 Task: Find connections with filter location Bad Bentheim with filter topic #lawyerswith filter profile language English with filter current company Croma with filter school Bharath University with filter industry Claims Adjusting, Actuarial Services with filter service category Pricing Strategy with filter keywords title Restaurant Chain Executive
Action: Mouse moved to (548, 69)
Screenshot: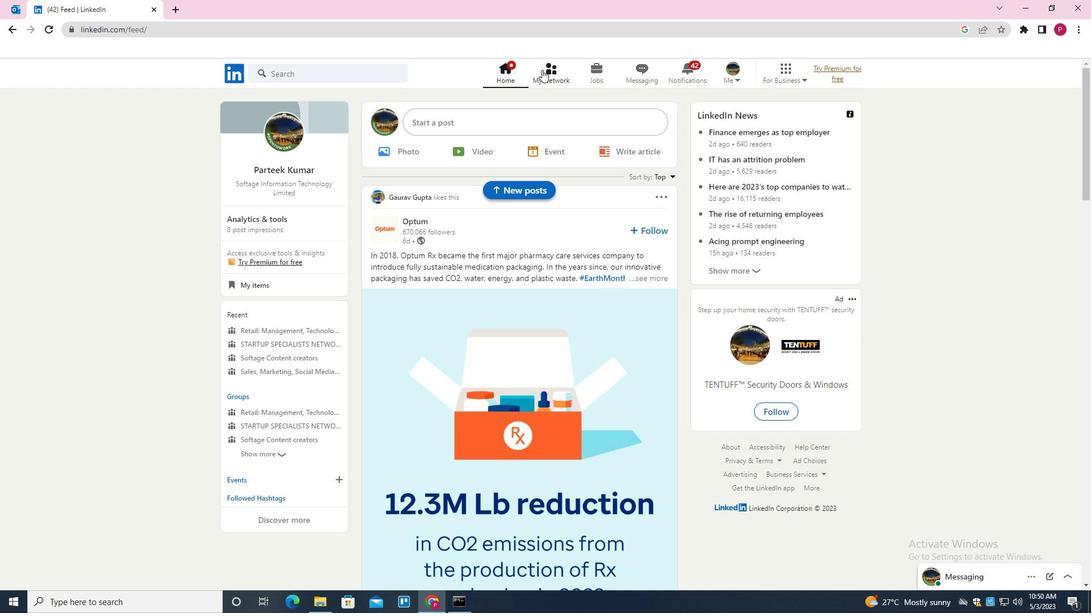 
Action: Mouse pressed left at (548, 69)
Screenshot: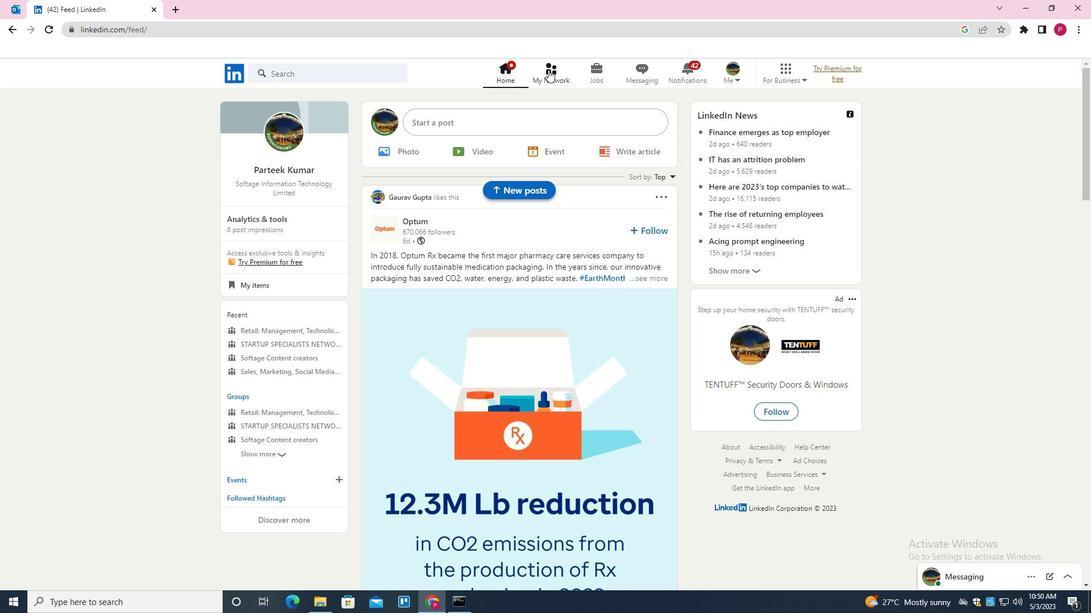 
Action: Mouse moved to (359, 138)
Screenshot: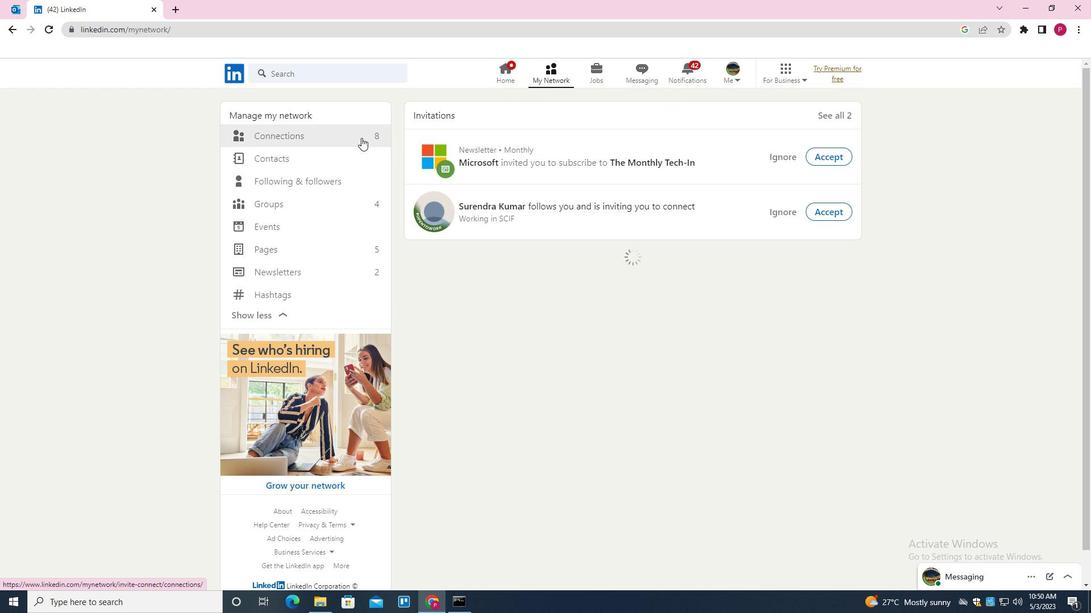 
Action: Mouse pressed left at (359, 138)
Screenshot: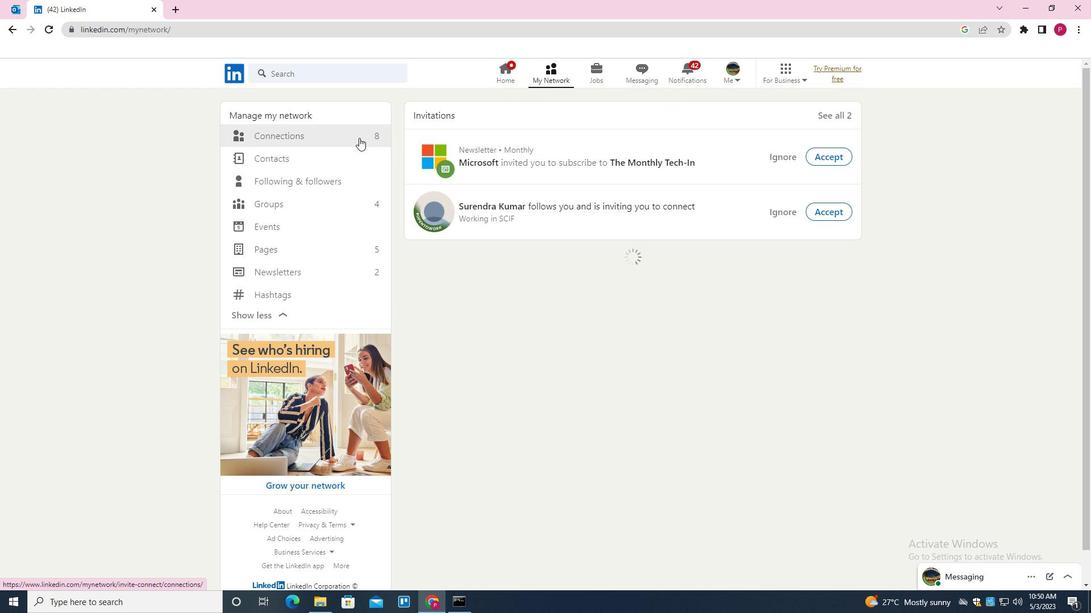 
Action: Mouse moved to (639, 135)
Screenshot: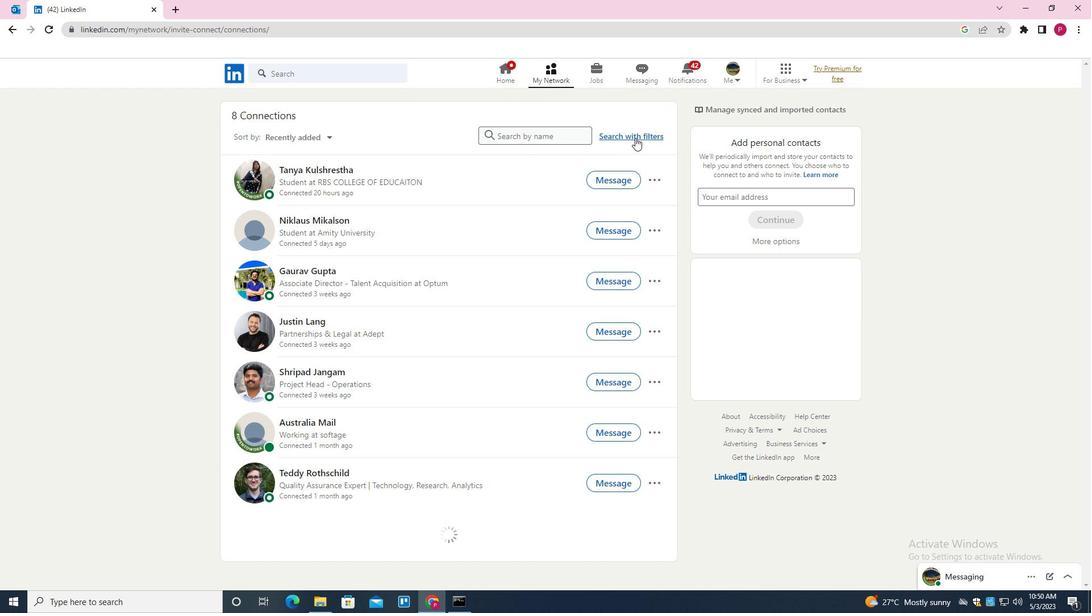 
Action: Mouse pressed left at (639, 135)
Screenshot: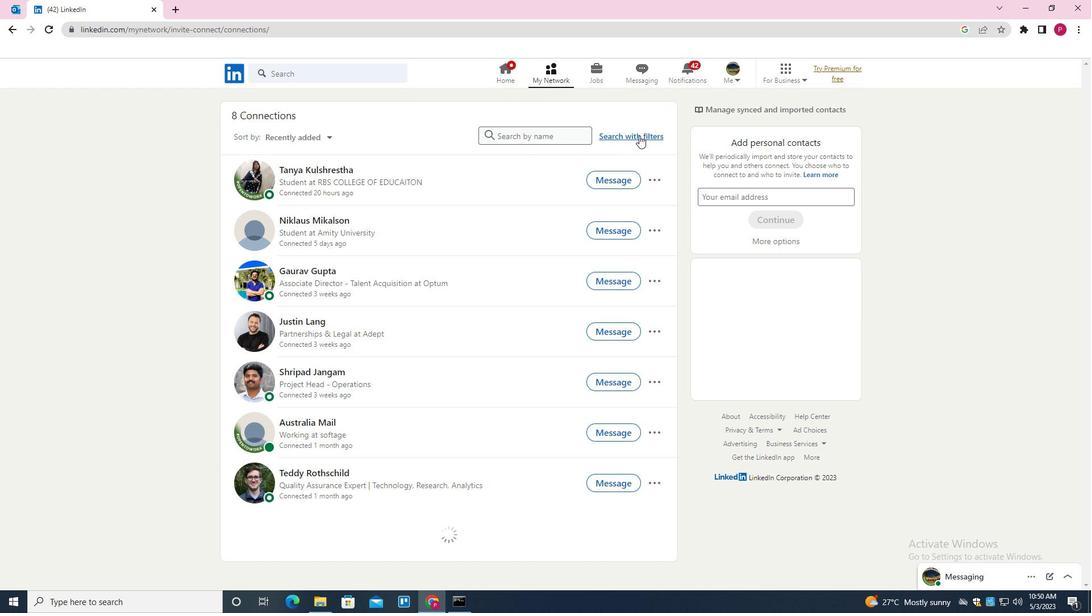 
Action: Mouse moved to (586, 104)
Screenshot: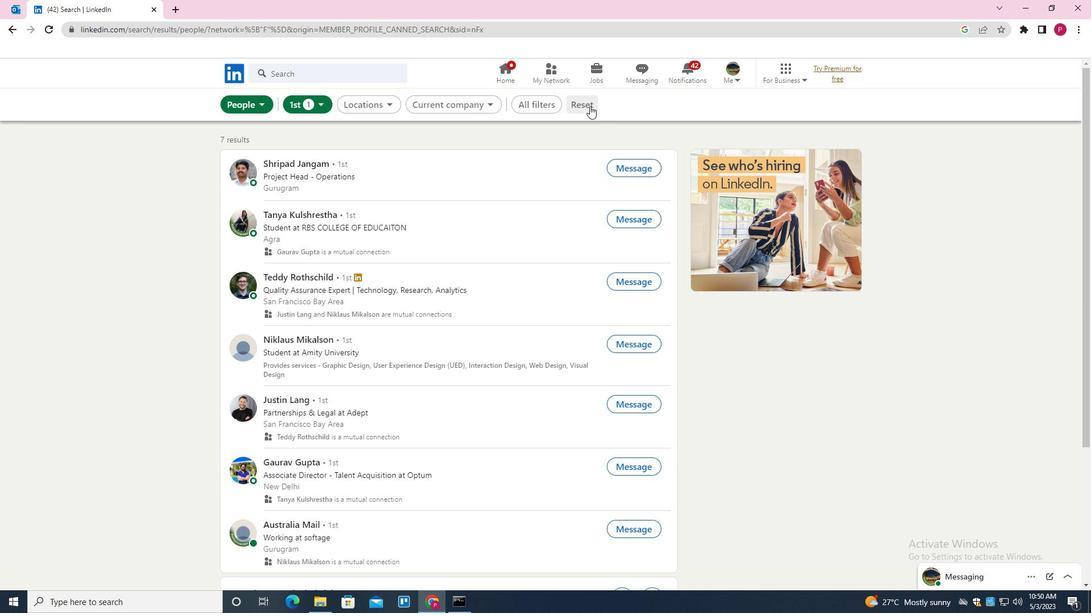 
Action: Mouse pressed left at (586, 104)
Screenshot: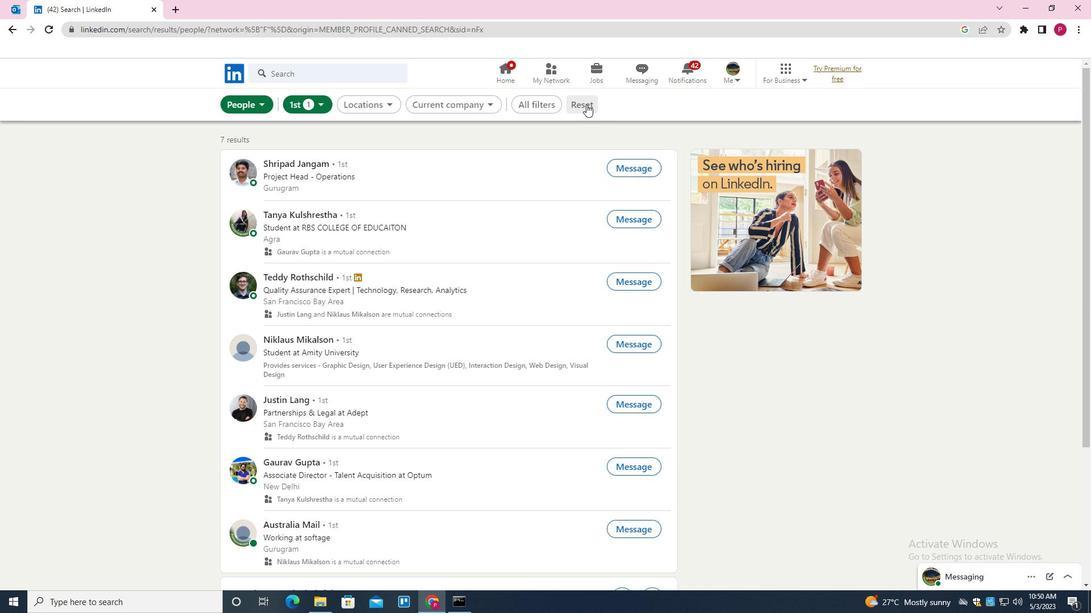 
Action: Mouse moved to (579, 106)
Screenshot: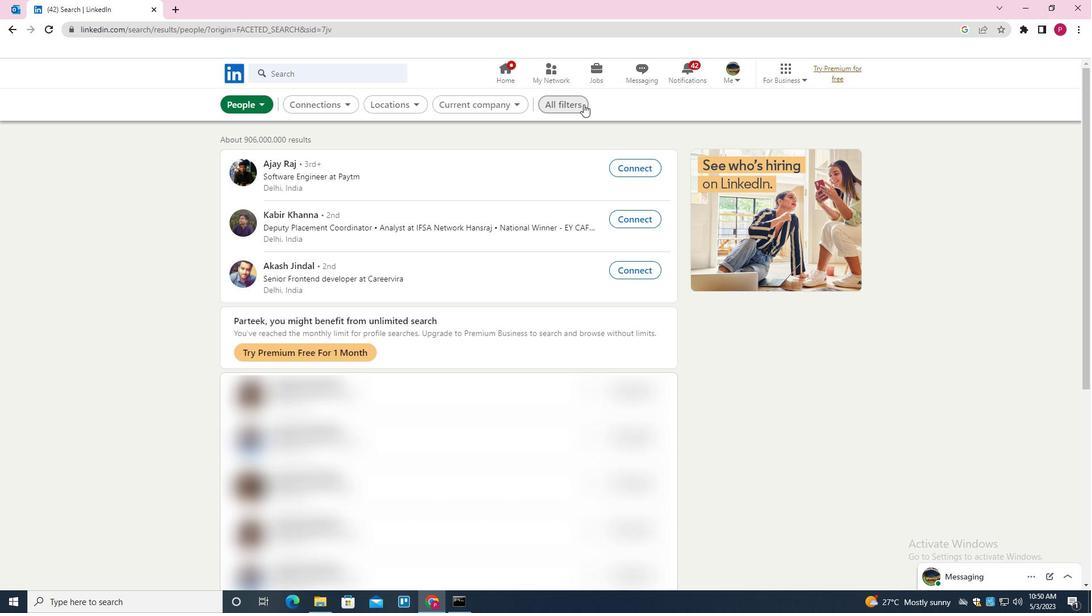 
Action: Mouse pressed left at (579, 106)
Screenshot: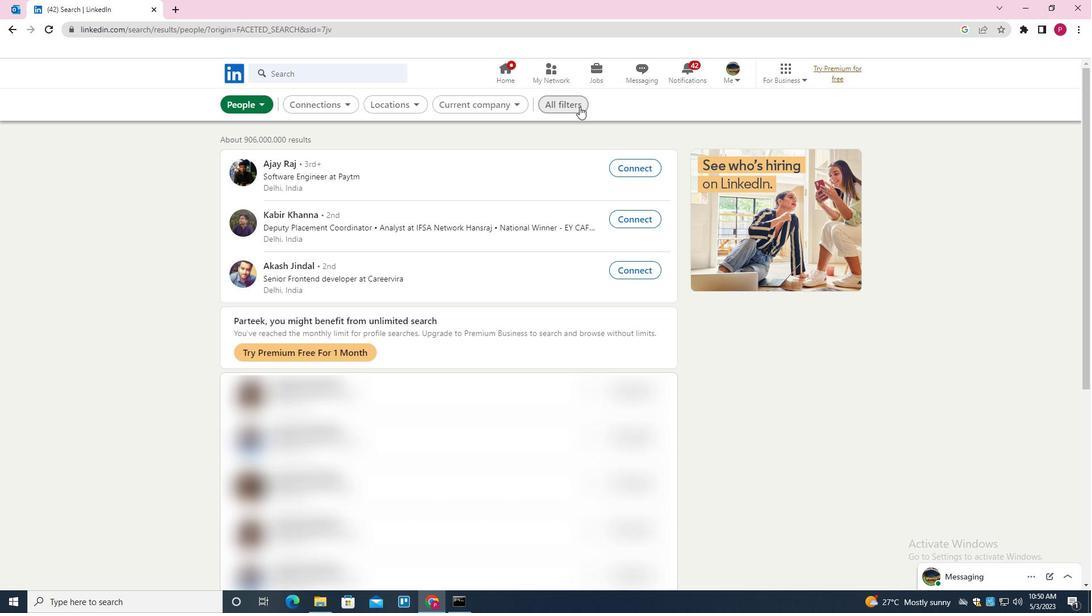 
Action: Mouse moved to (925, 272)
Screenshot: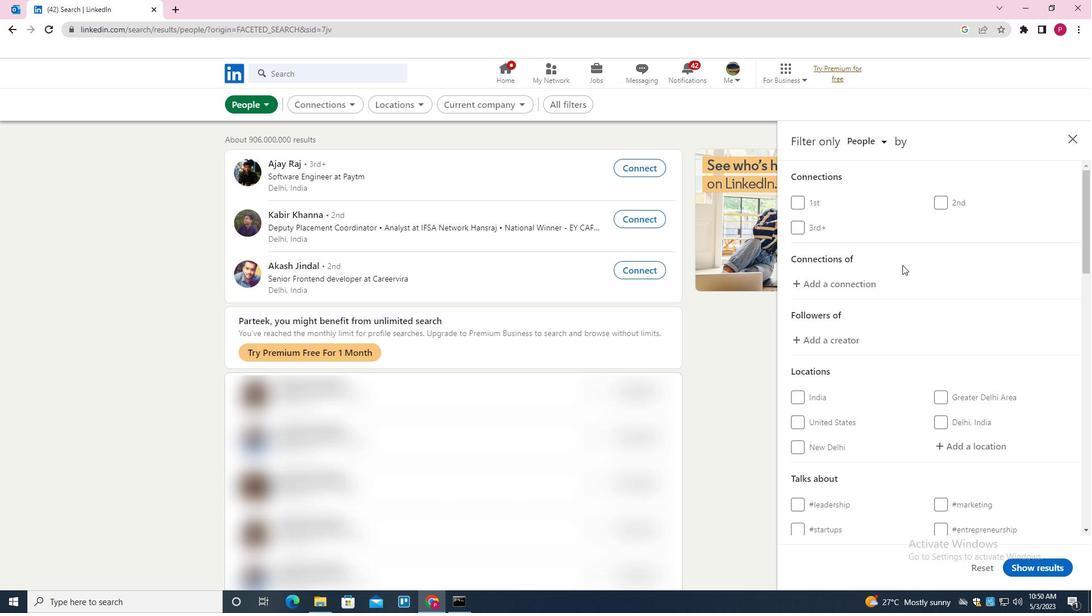
Action: Mouse scrolled (925, 272) with delta (0, 0)
Screenshot: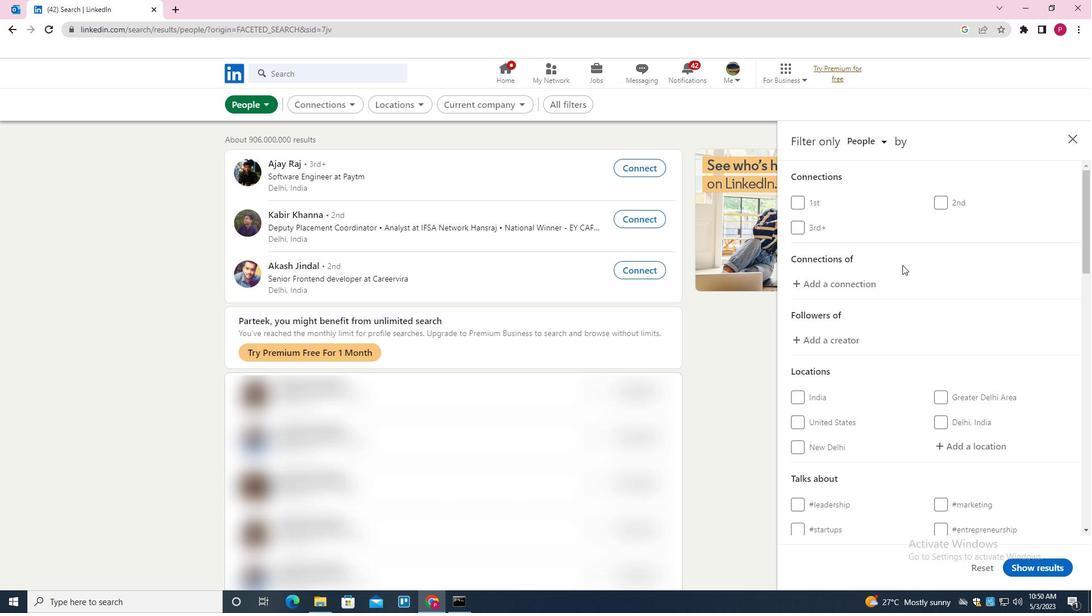 
Action: Mouse moved to (929, 276)
Screenshot: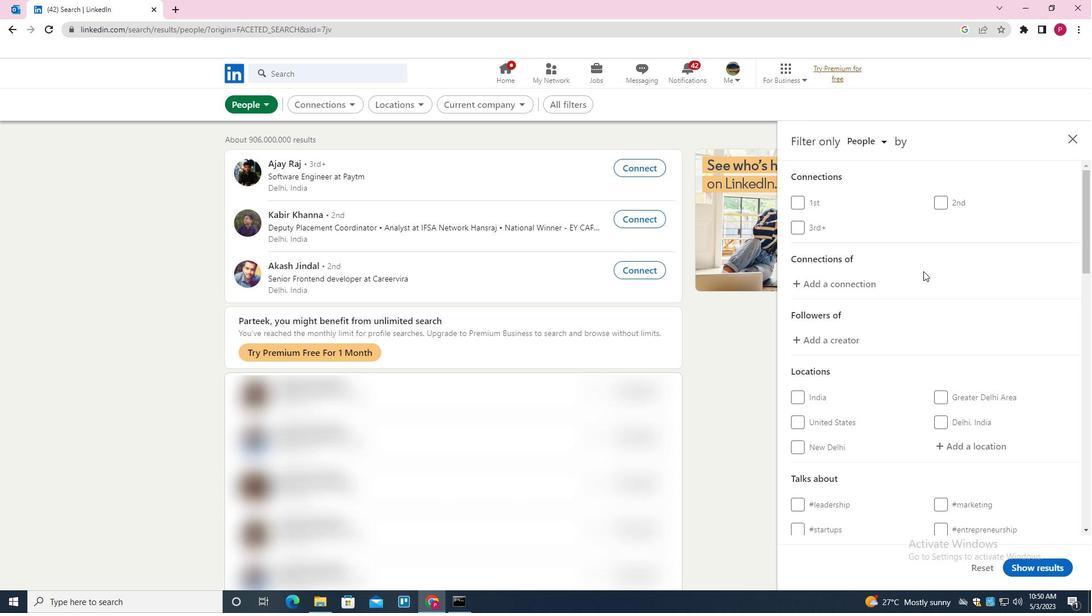 
Action: Mouse scrolled (929, 275) with delta (0, 0)
Screenshot: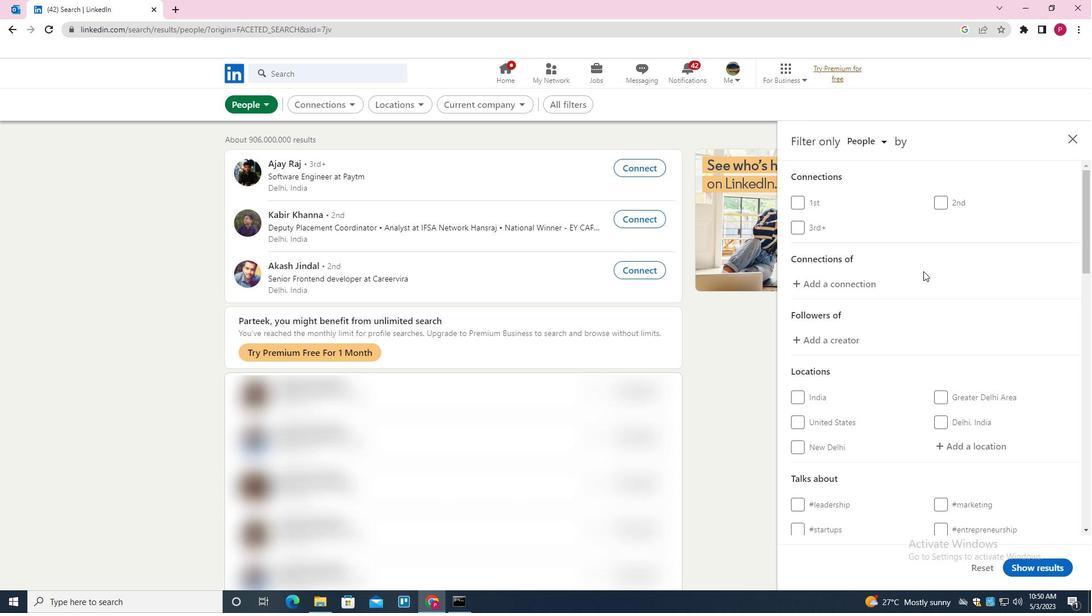 
Action: Mouse moved to (986, 332)
Screenshot: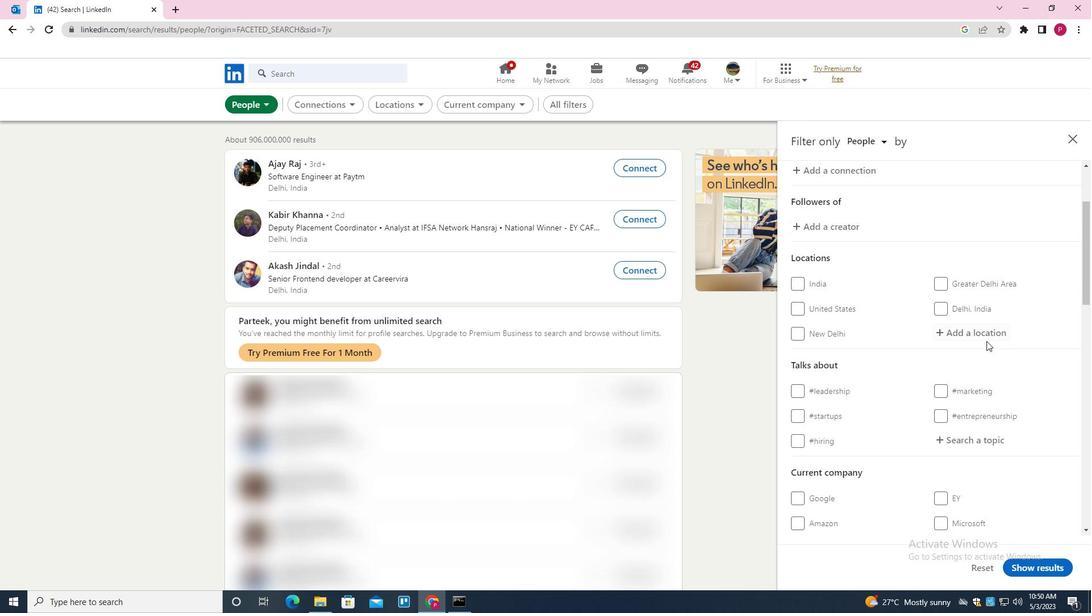 
Action: Mouse pressed left at (986, 332)
Screenshot: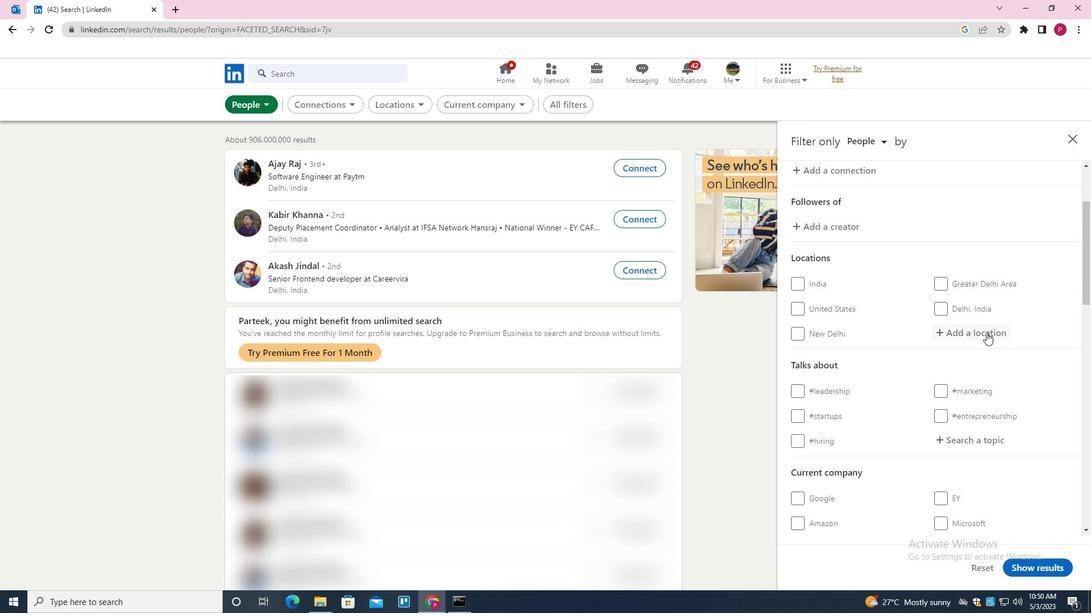 
Action: Key pressed <Key.shift>BAD<Key.space><Key.shift><Key.shift><Key.shift>BEN<Key.shift><Key.shift><Key.shift><Key.shift><Key.shift>T<Key.backspace>THEIM<Key.down><Key.enter>
Screenshot: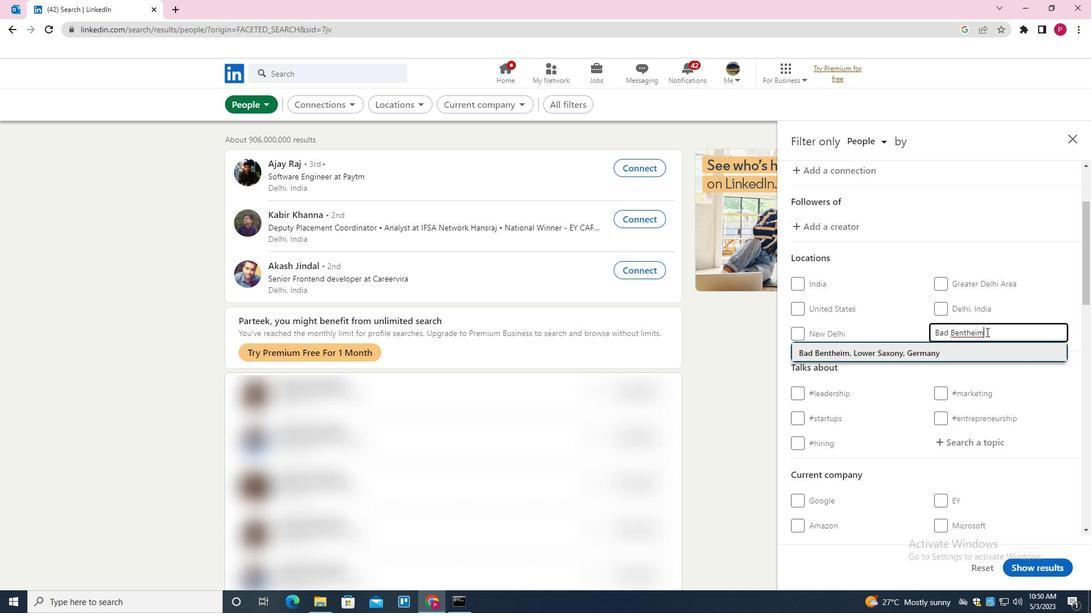 
Action: Mouse scrolled (986, 331) with delta (0, 0)
Screenshot: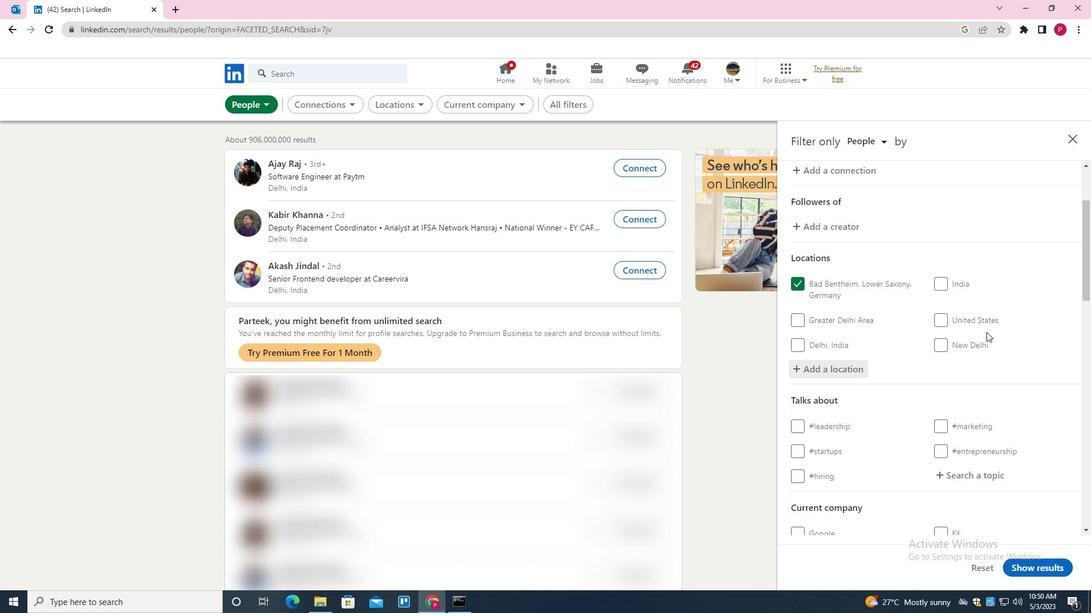 
Action: Mouse moved to (982, 343)
Screenshot: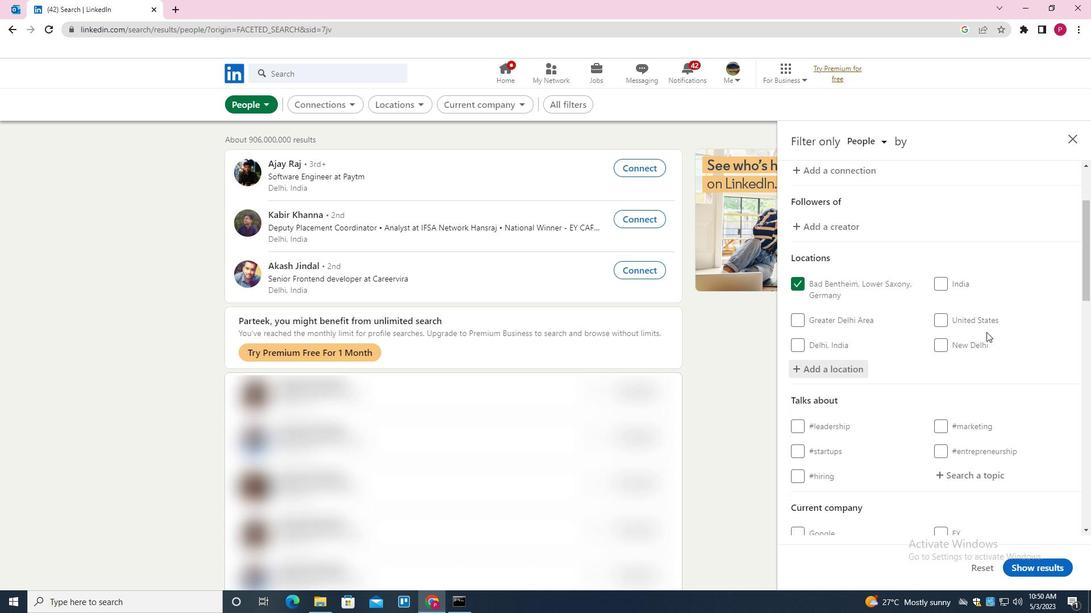 
Action: Mouse scrolled (982, 342) with delta (0, 0)
Screenshot: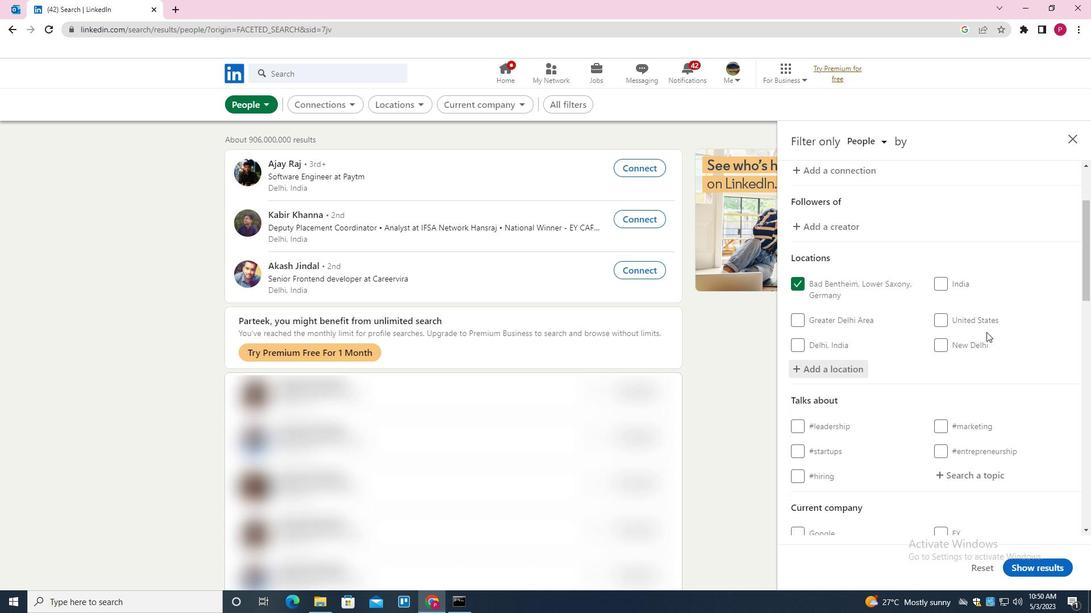 
Action: Mouse moved to (981, 345)
Screenshot: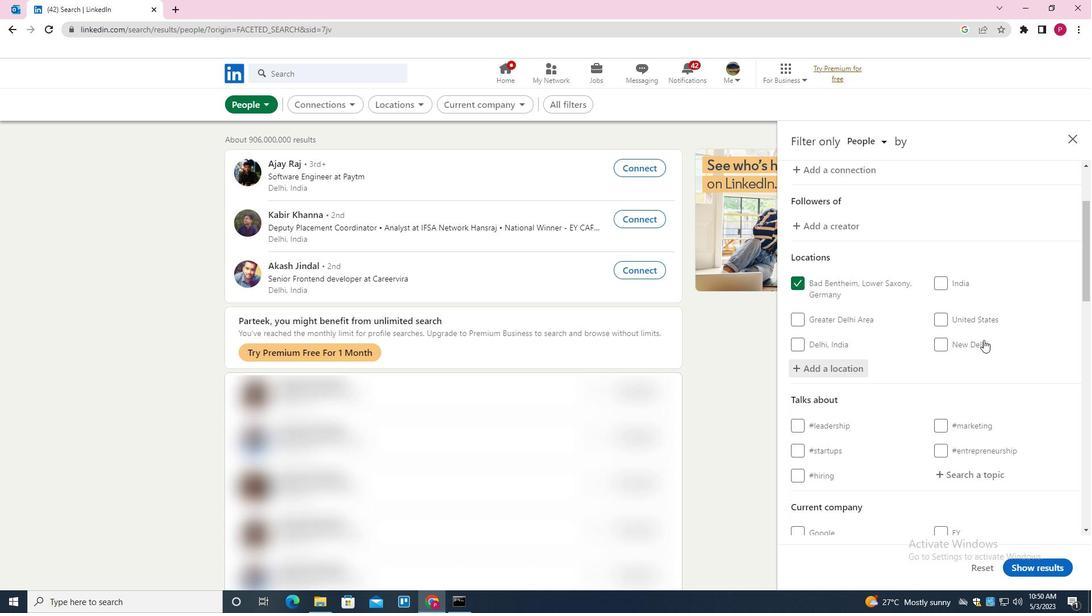 
Action: Mouse scrolled (981, 344) with delta (0, 0)
Screenshot: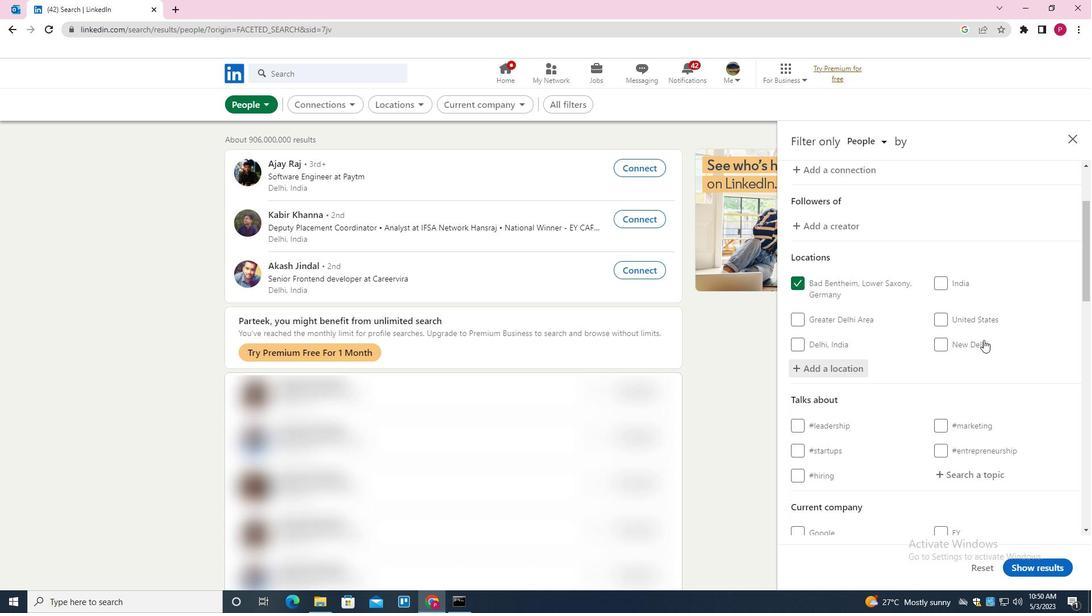 
Action: Mouse moved to (952, 308)
Screenshot: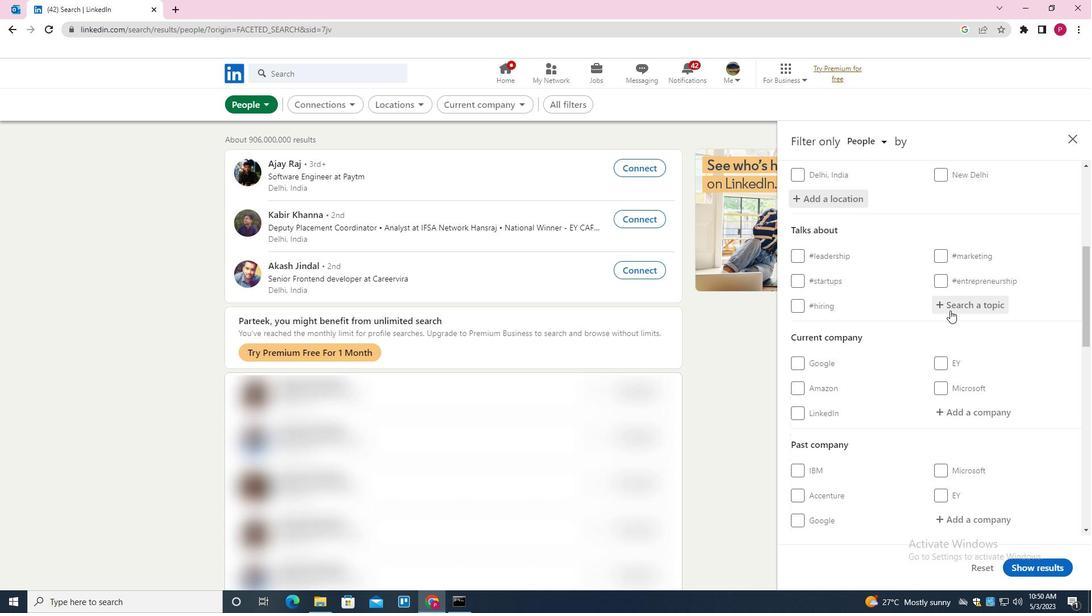 
Action: Mouse pressed left at (952, 308)
Screenshot: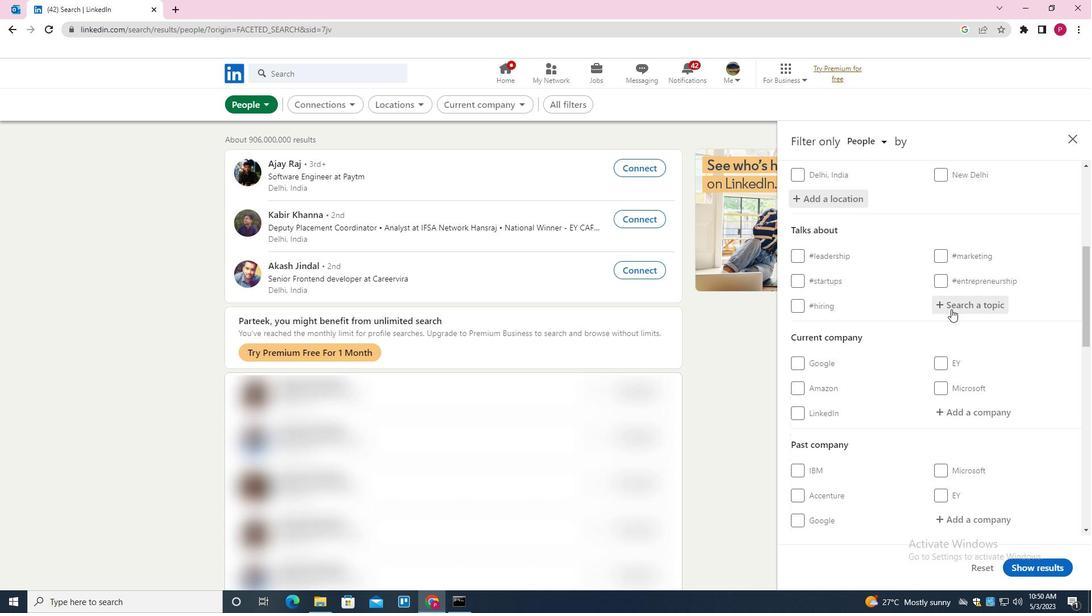 
Action: Key pressed LAWYERS<Key.down><Key.enter>
Screenshot: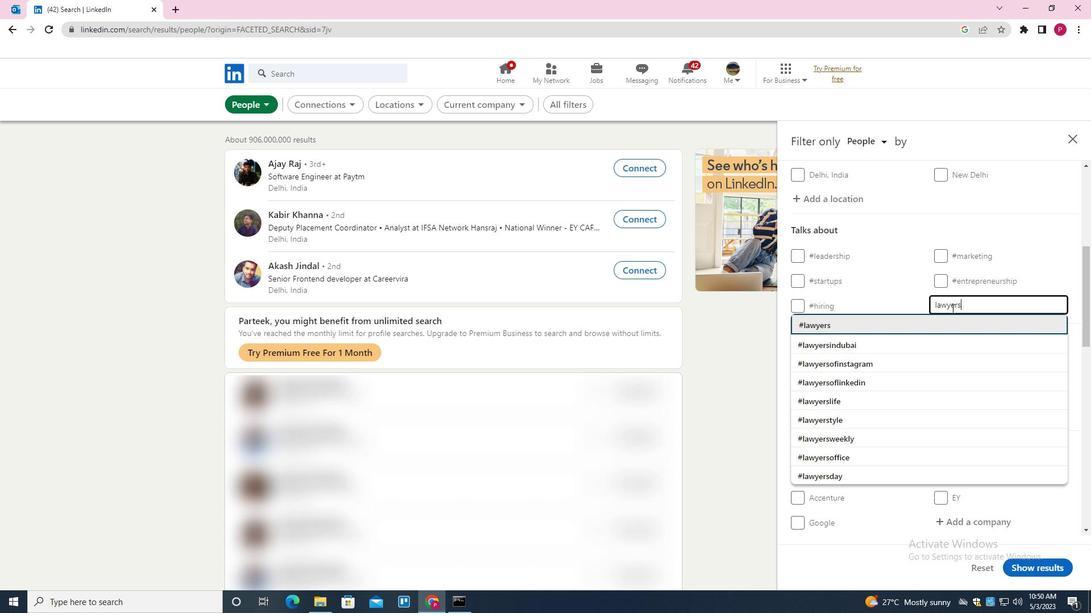 
Action: Mouse moved to (863, 331)
Screenshot: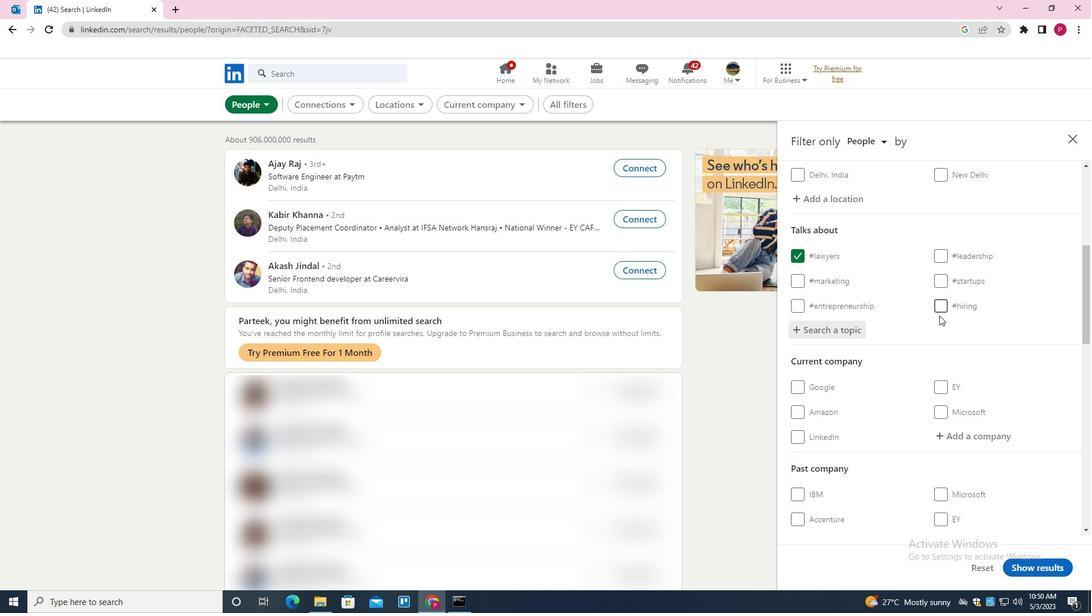
Action: Mouse scrolled (863, 330) with delta (0, 0)
Screenshot: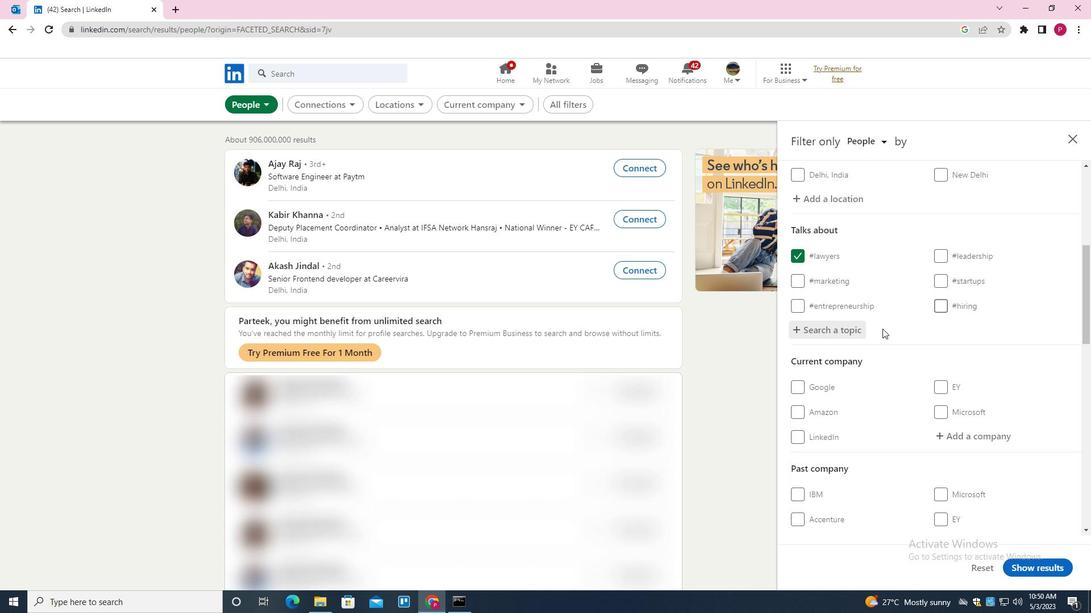
Action: Mouse scrolled (863, 330) with delta (0, 0)
Screenshot: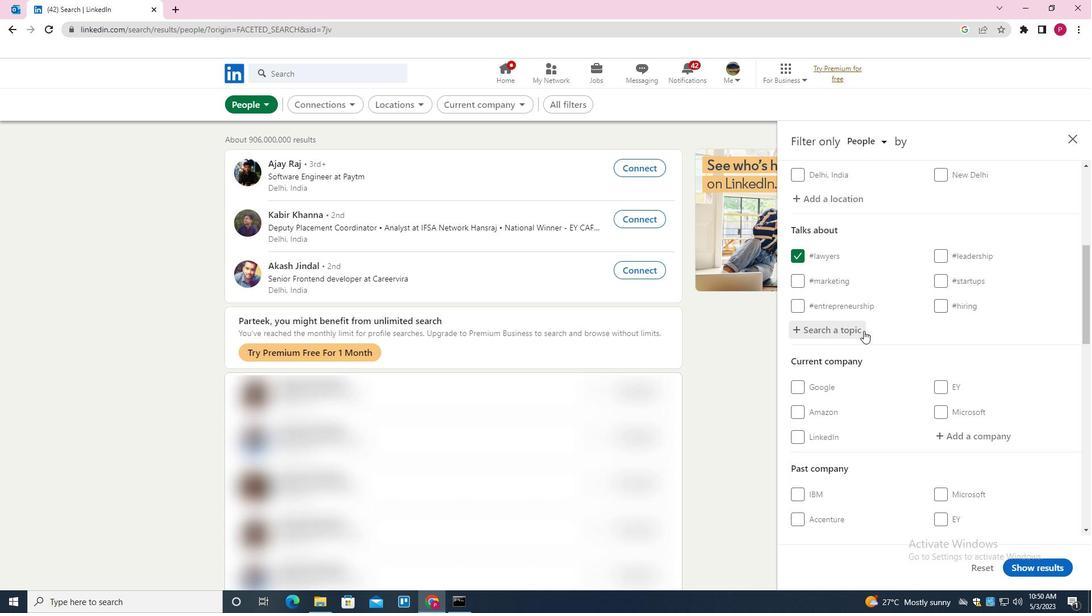 
Action: Mouse scrolled (863, 330) with delta (0, 0)
Screenshot: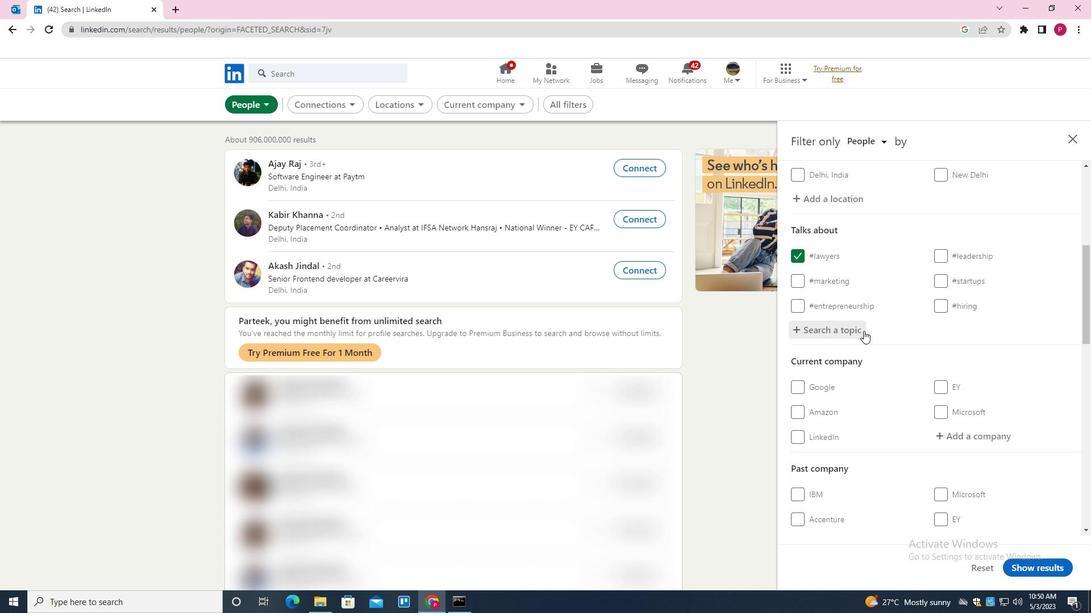 
Action: Mouse moved to (841, 339)
Screenshot: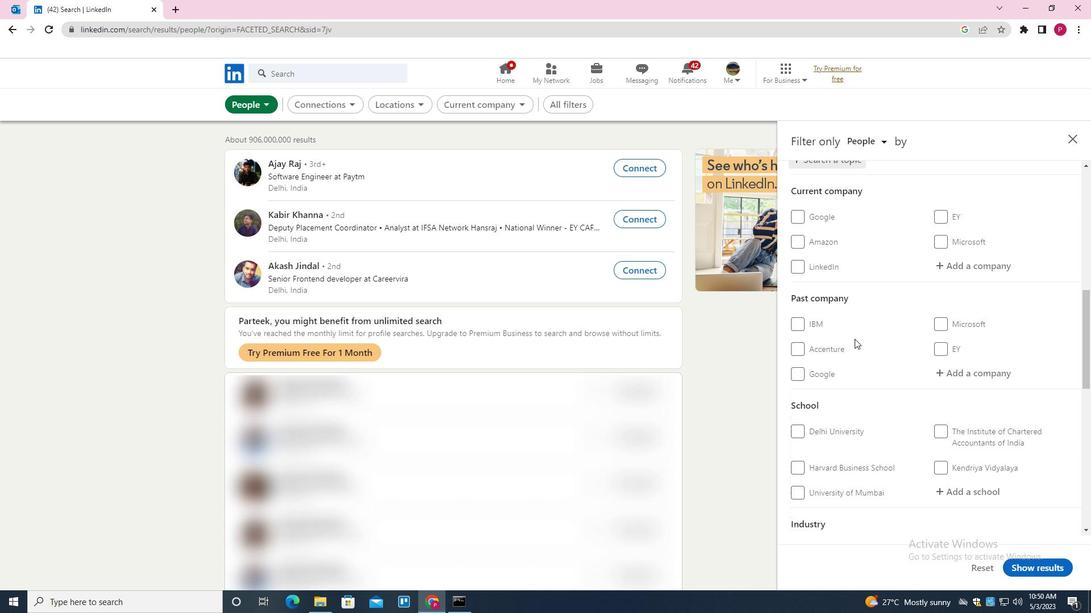 
Action: Mouse scrolled (841, 338) with delta (0, 0)
Screenshot: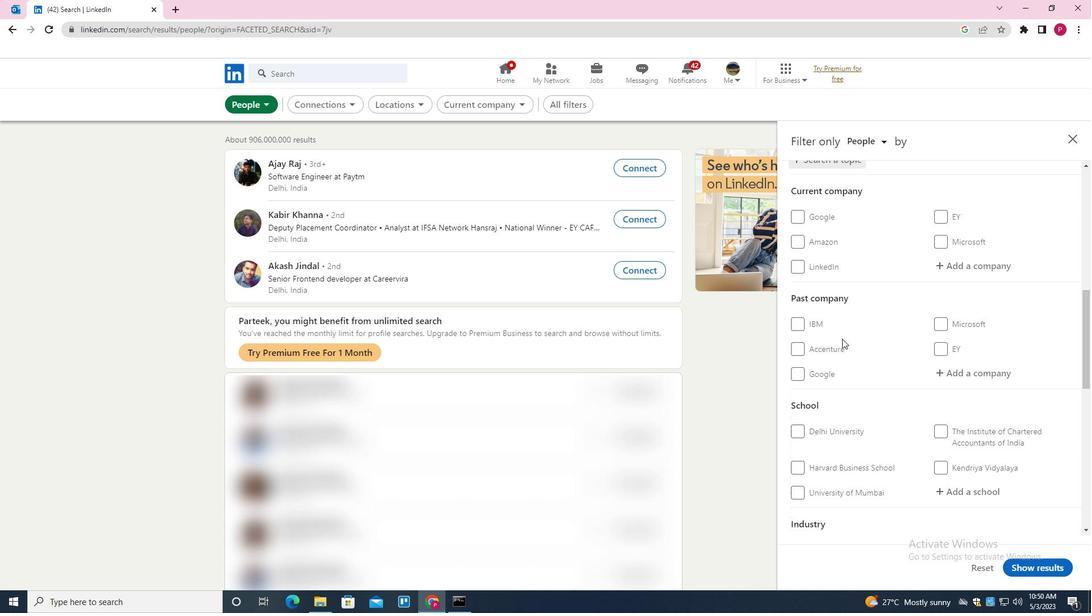 
Action: Mouse scrolled (841, 338) with delta (0, 0)
Screenshot: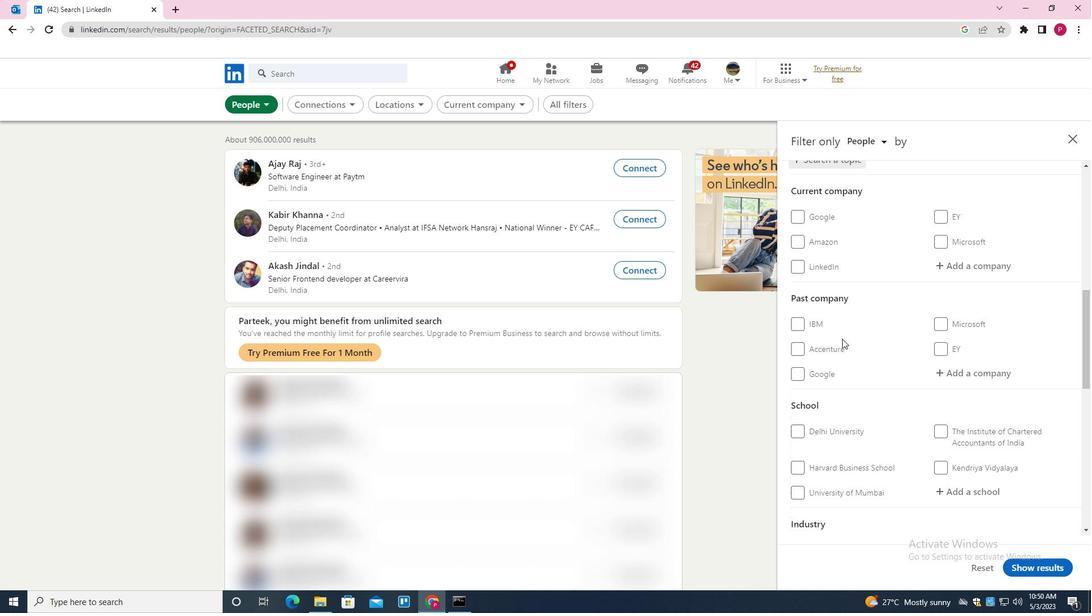 
Action: Mouse scrolled (841, 338) with delta (0, 0)
Screenshot: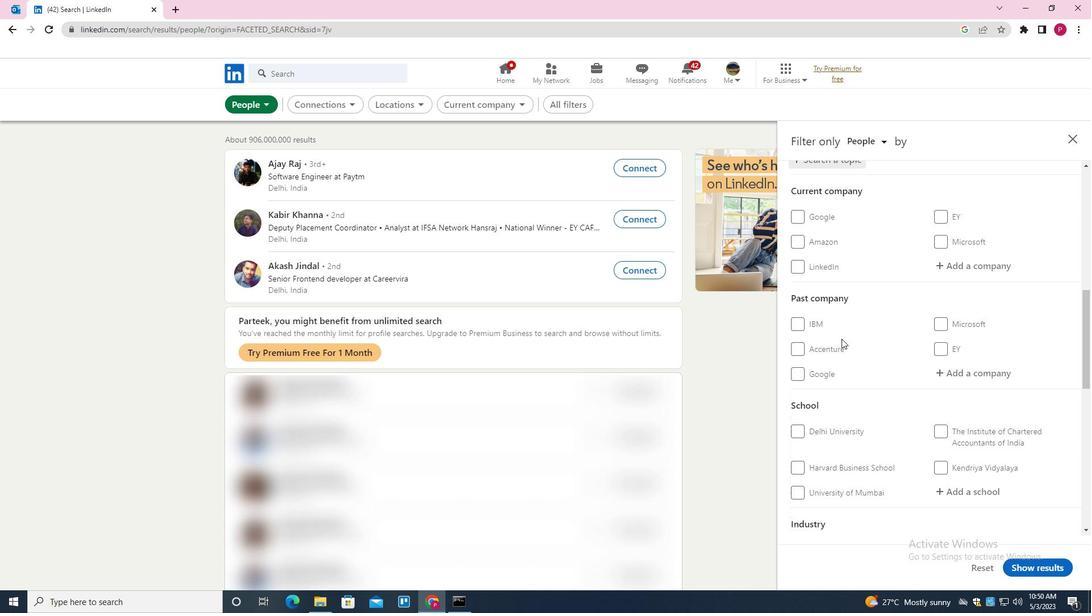 
Action: Mouse moved to (841, 340)
Screenshot: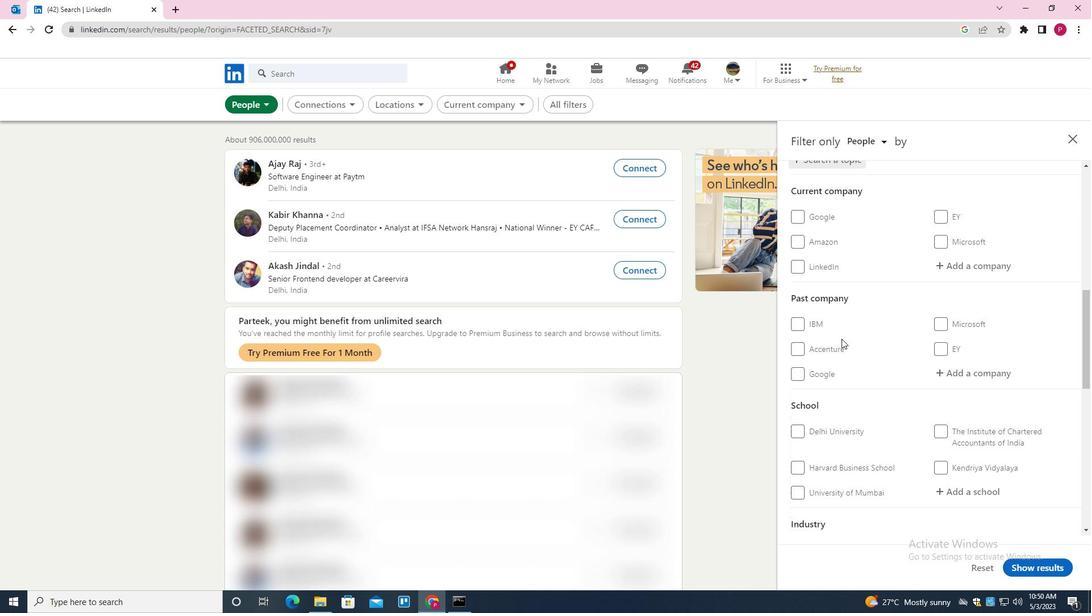 
Action: Mouse scrolled (841, 339) with delta (0, 0)
Screenshot: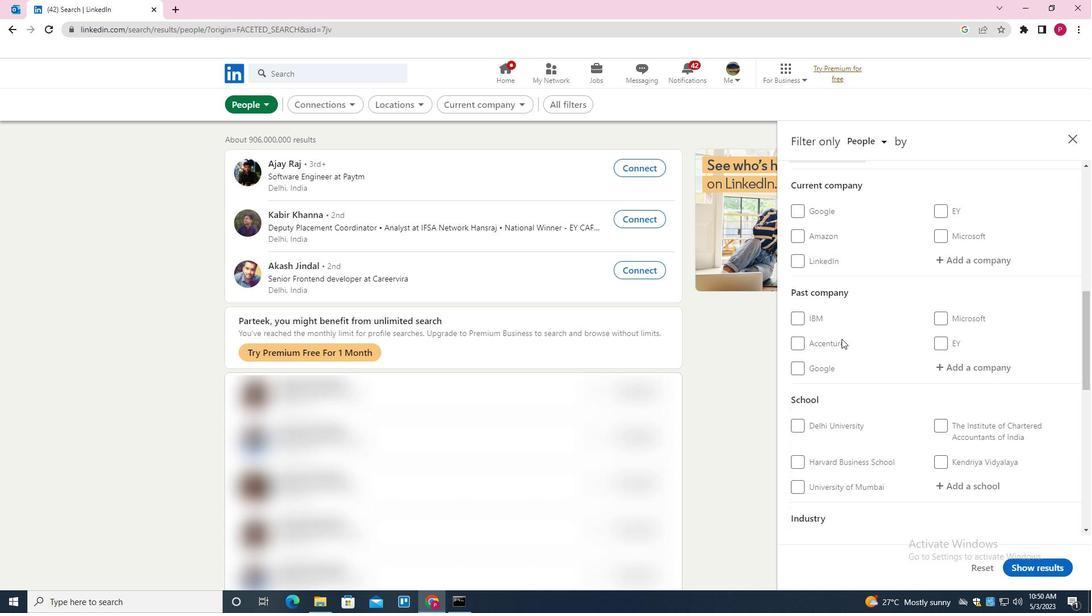 
Action: Mouse moved to (839, 345)
Screenshot: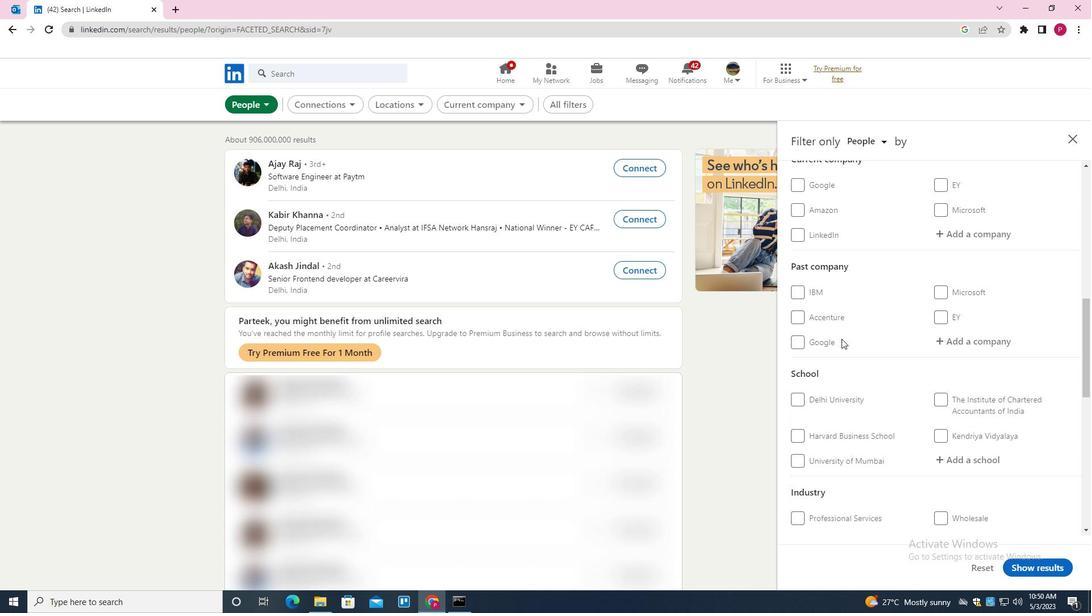 
Action: Mouse scrolled (839, 344) with delta (0, 0)
Screenshot: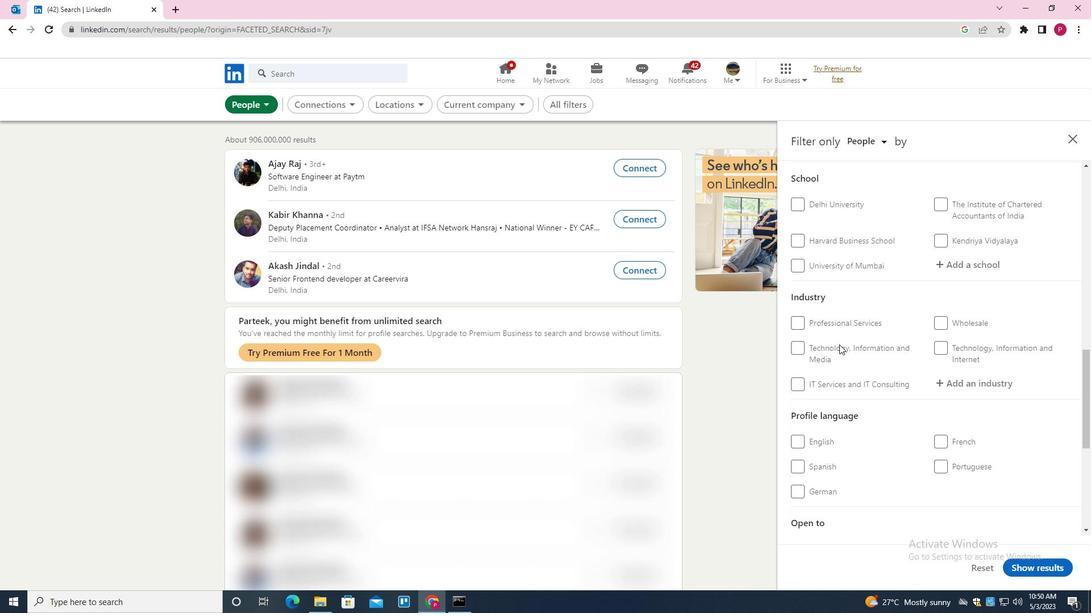 
Action: Mouse scrolled (839, 344) with delta (0, 0)
Screenshot: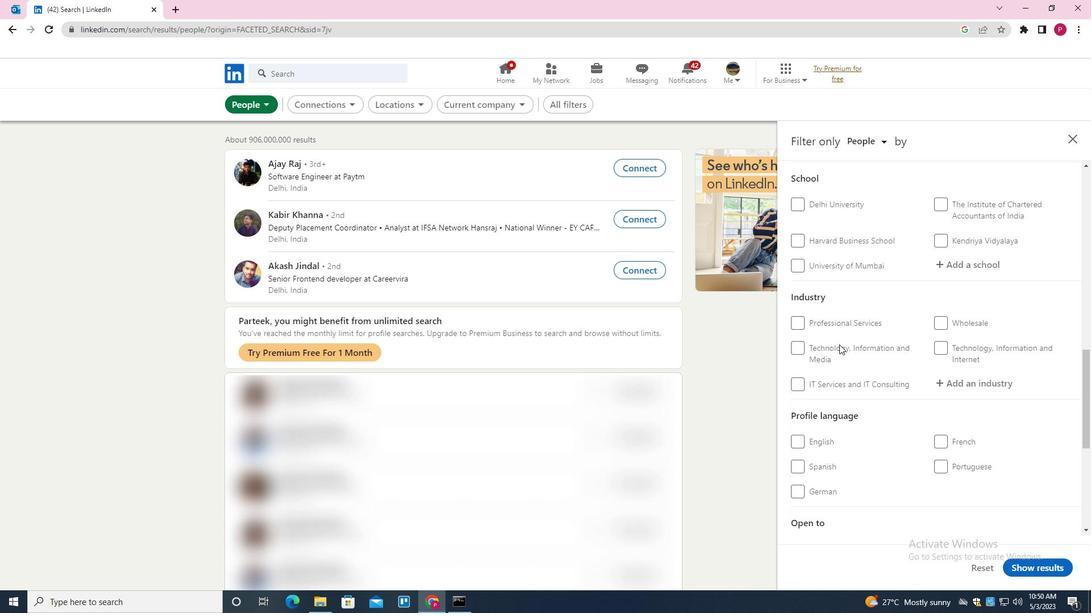 
Action: Mouse scrolled (839, 344) with delta (0, 0)
Screenshot: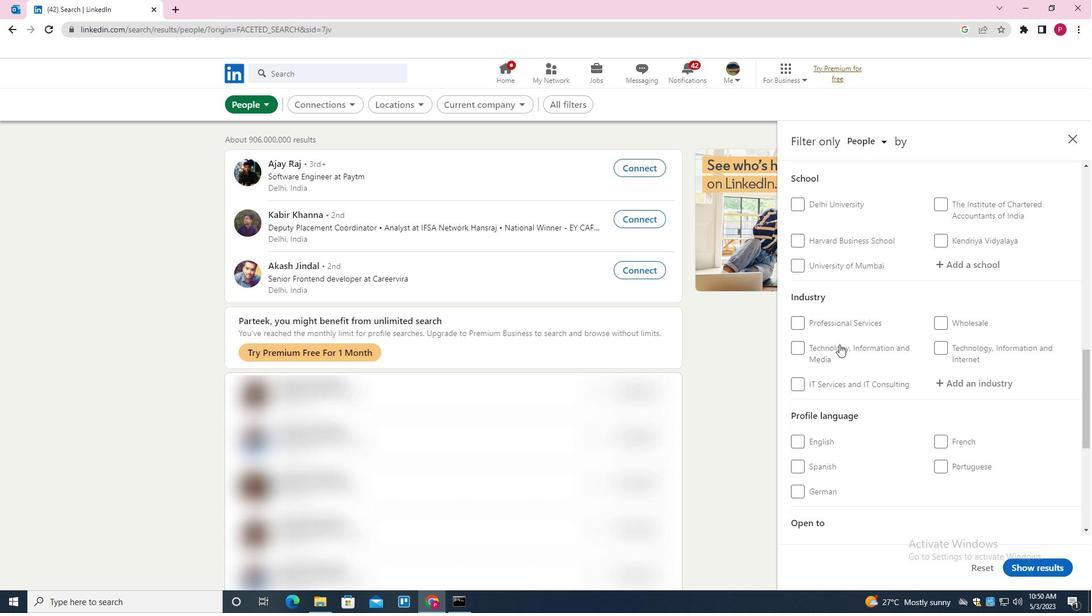 
Action: Mouse moved to (809, 272)
Screenshot: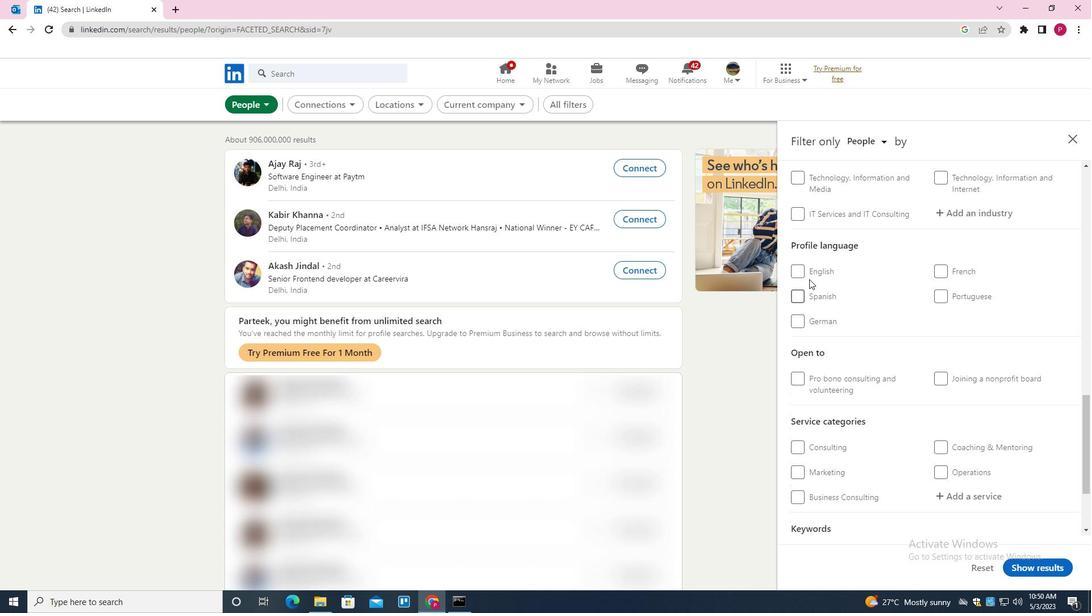 
Action: Mouse pressed left at (809, 272)
Screenshot: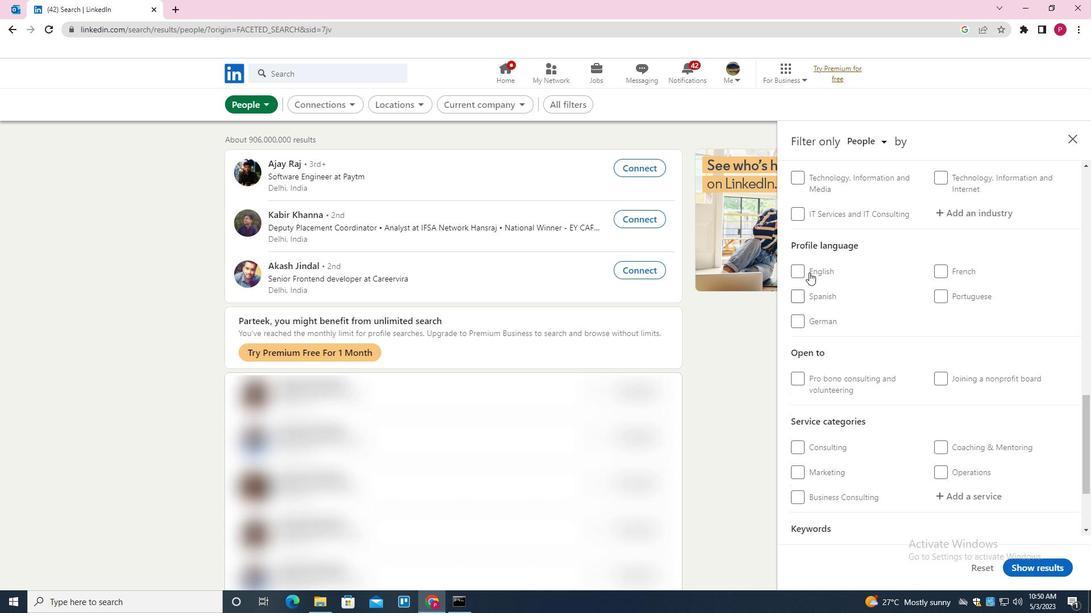 
Action: Mouse moved to (884, 315)
Screenshot: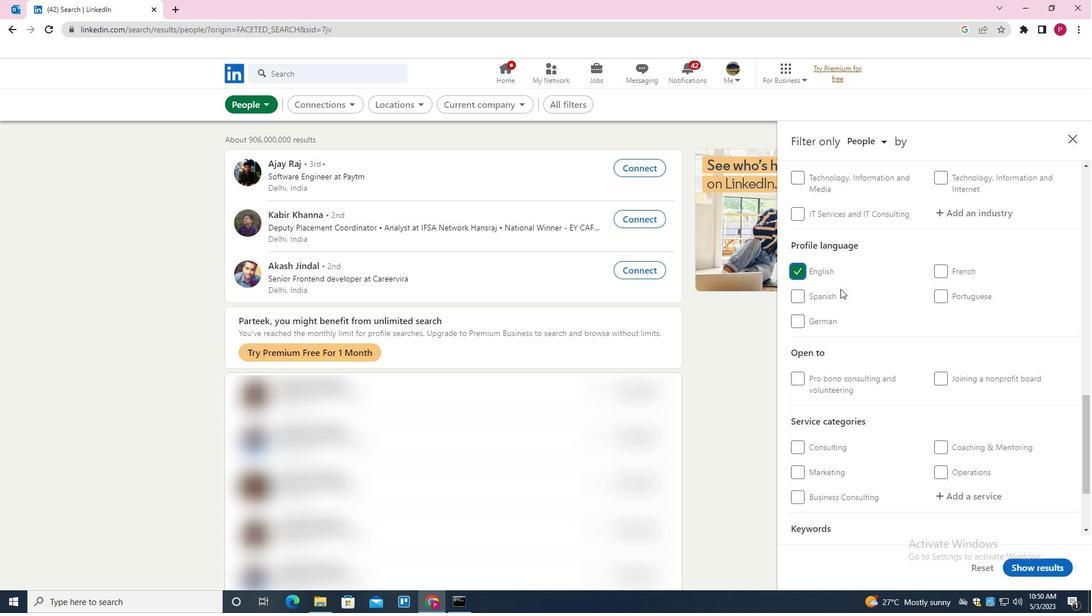 
Action: Mouse scrolled (884, 316) with delta (0, 0)
Screenshot: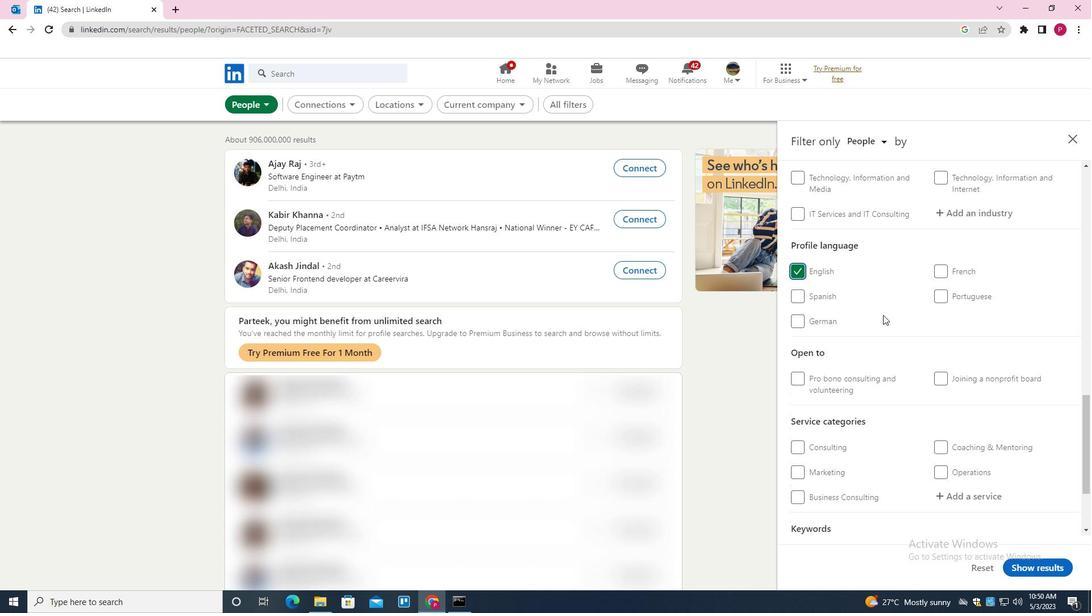 
Action: Mouse scrolled (884, 316) with delta (0, 0)
Screenshot: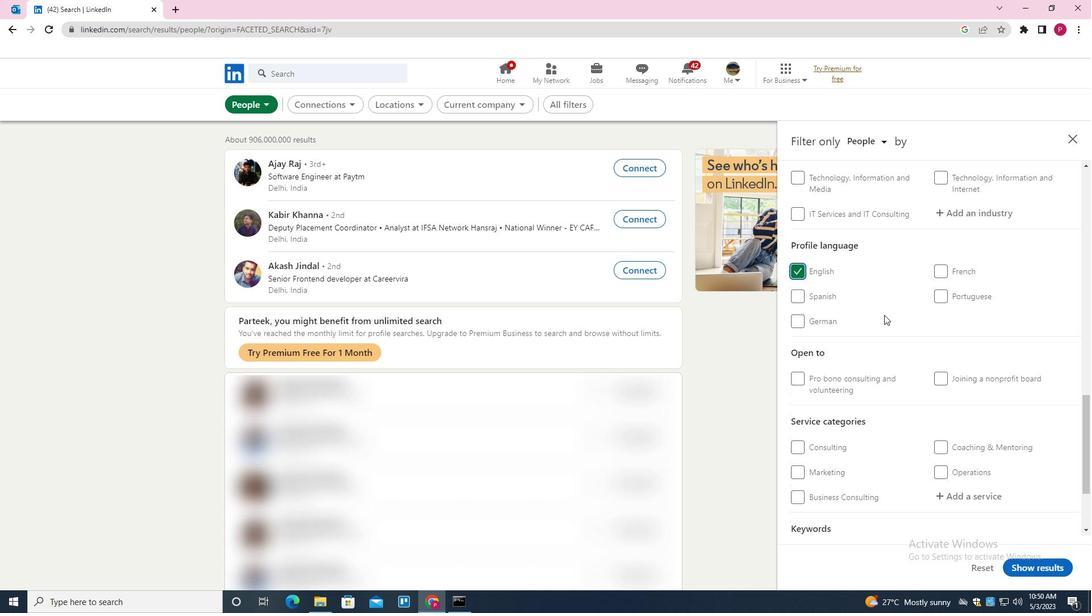 
Action: Mouse scrolled (884, 316) with delta (0, 0)
Screenshot: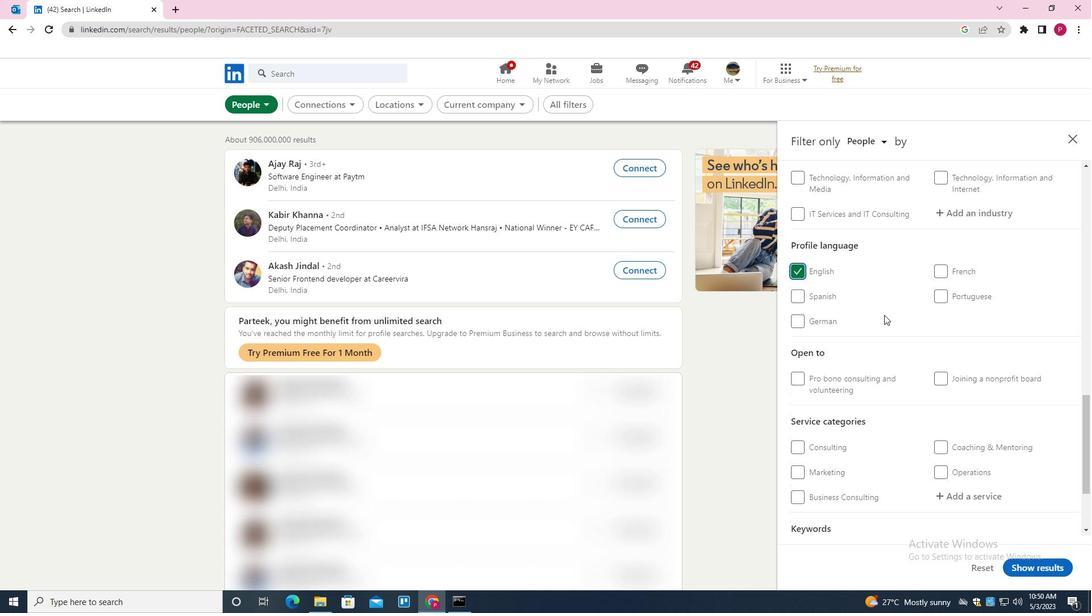 
Action: Mouse scrolled (884, 316) with delta (0, 0)
Screenshot: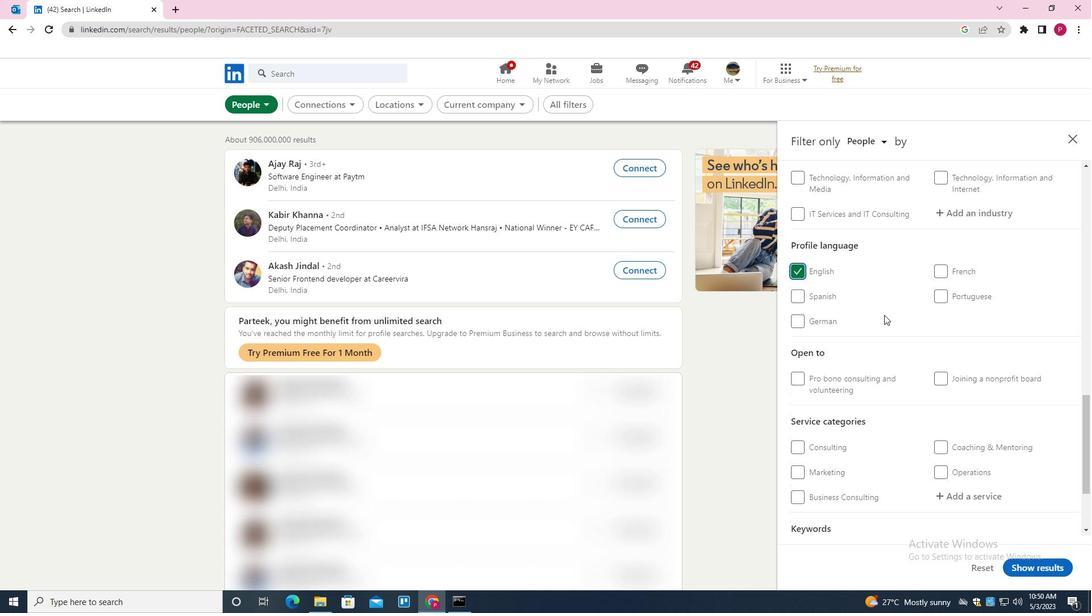 
Action: Mouse scrolled (884, 316) with delta (0, 0)
Screenshot: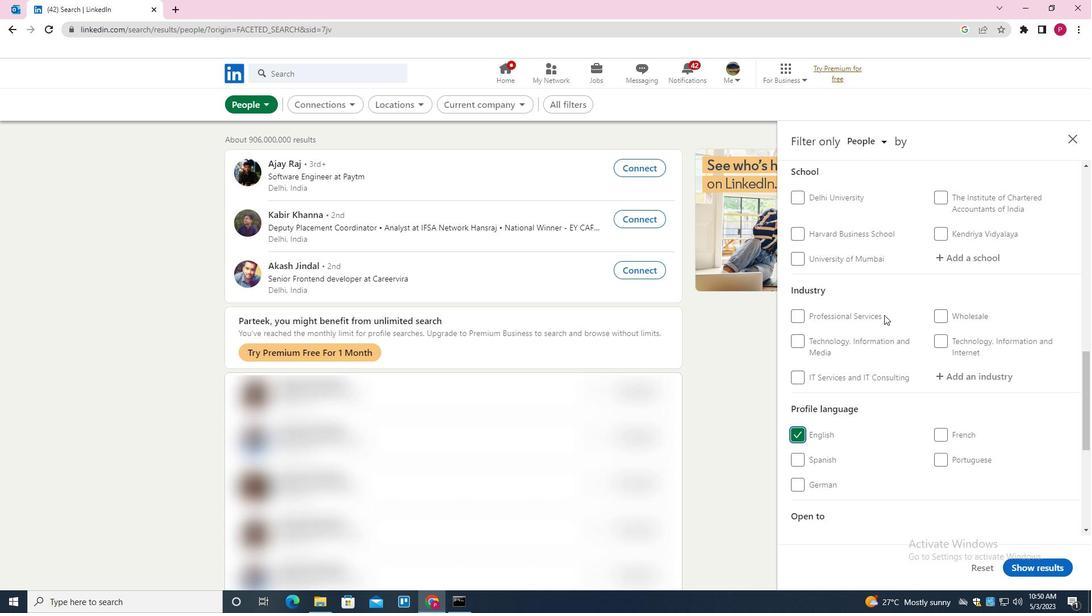 
Action: Mouse scrolled (884, 316) with delta (0, 0)
Screenshot: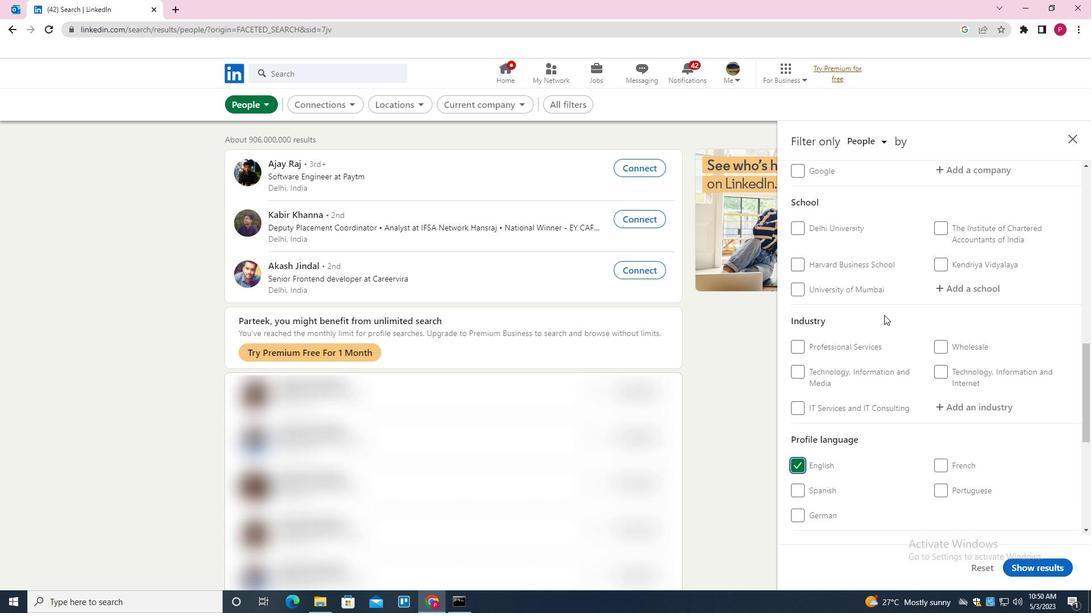 
Action: Mouse moved to (965, 210)
Screenshot: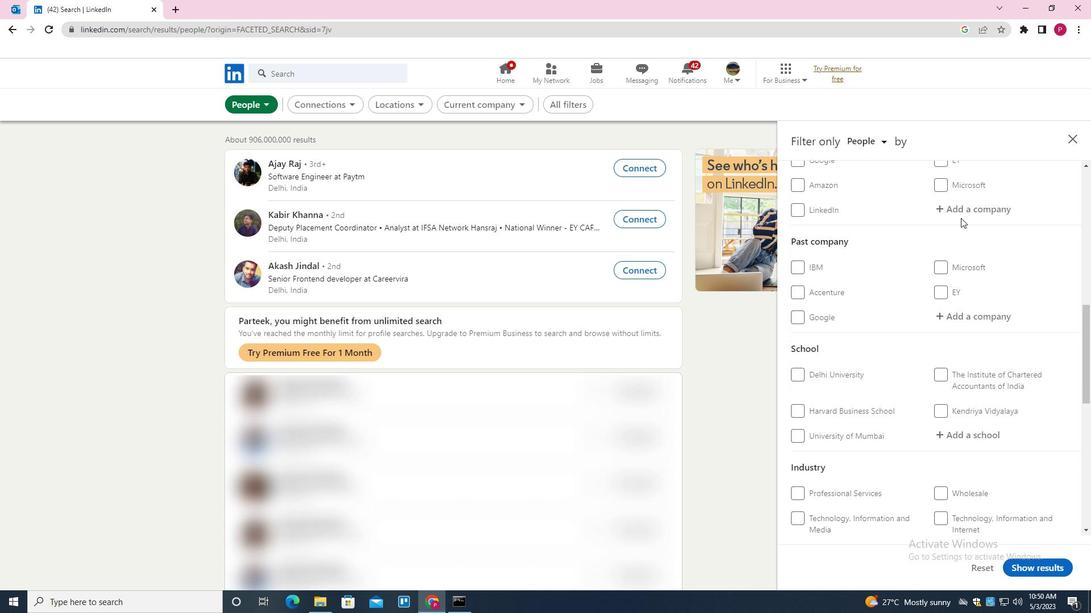 
Action: Mouse pressed left at (965, 210)
Screenshot: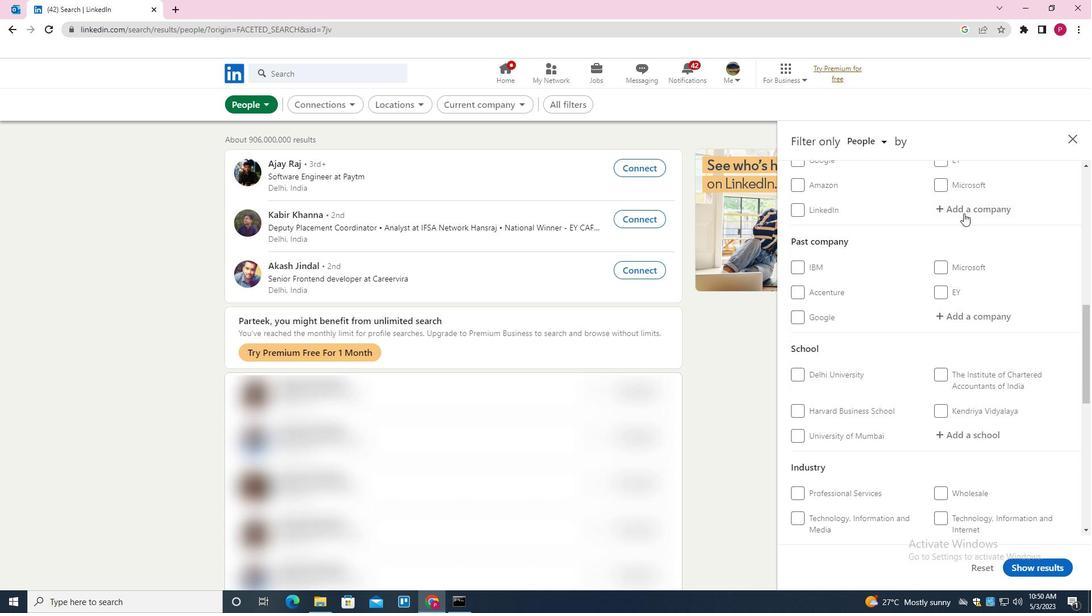 
Action: Key pressed <Key.shift>CROMA<Key.down><Key.enter>
Screenshot: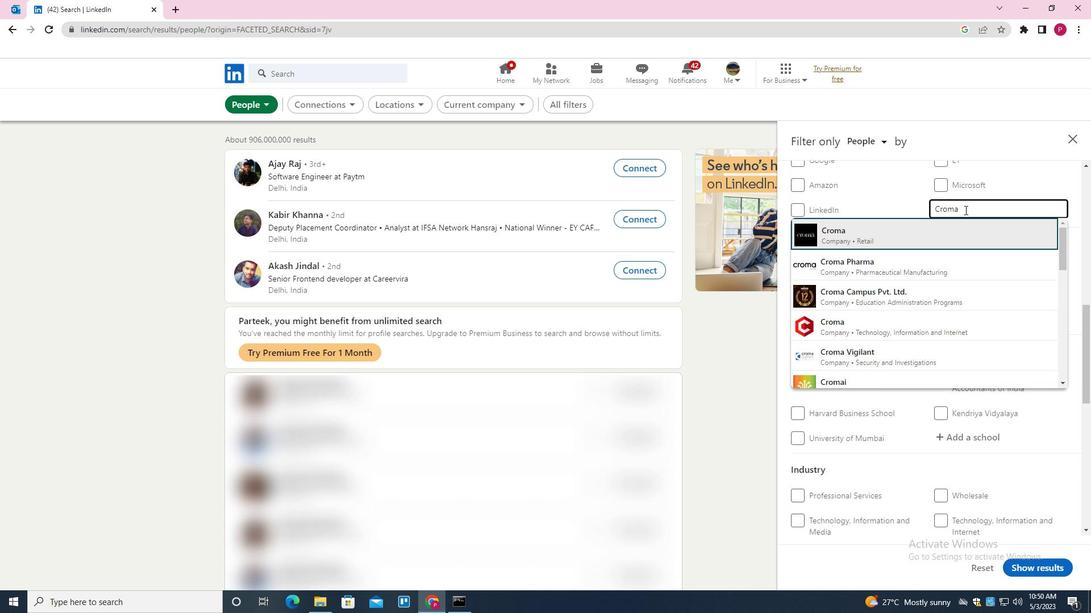 
Action: Mouse moved to (921, 273)
Screenshot: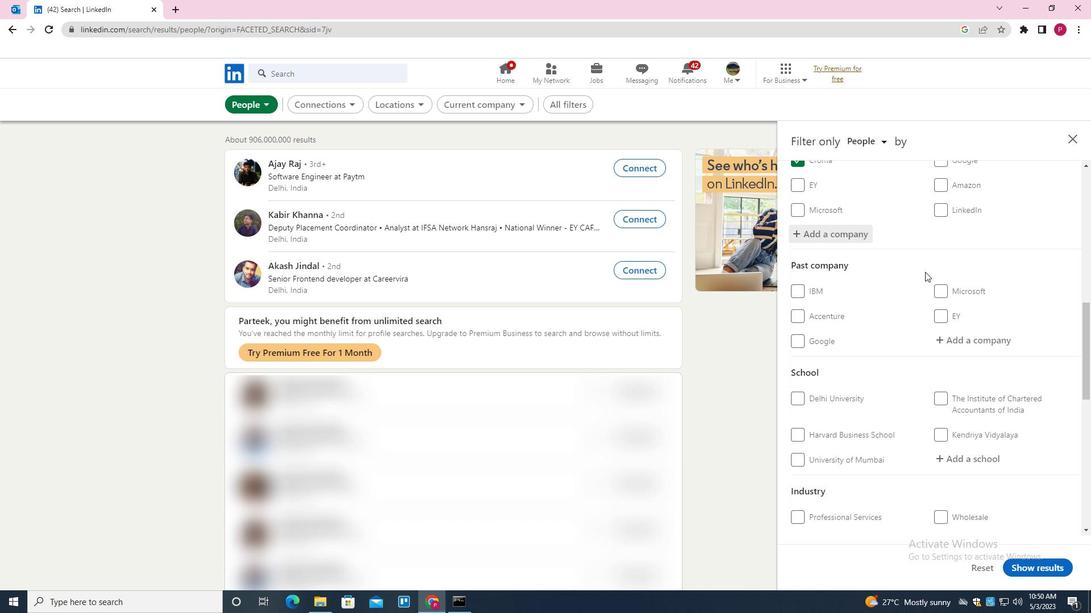 
Action: Mouse scrolled (921, 273) with delta (0, 0)
Screenshot: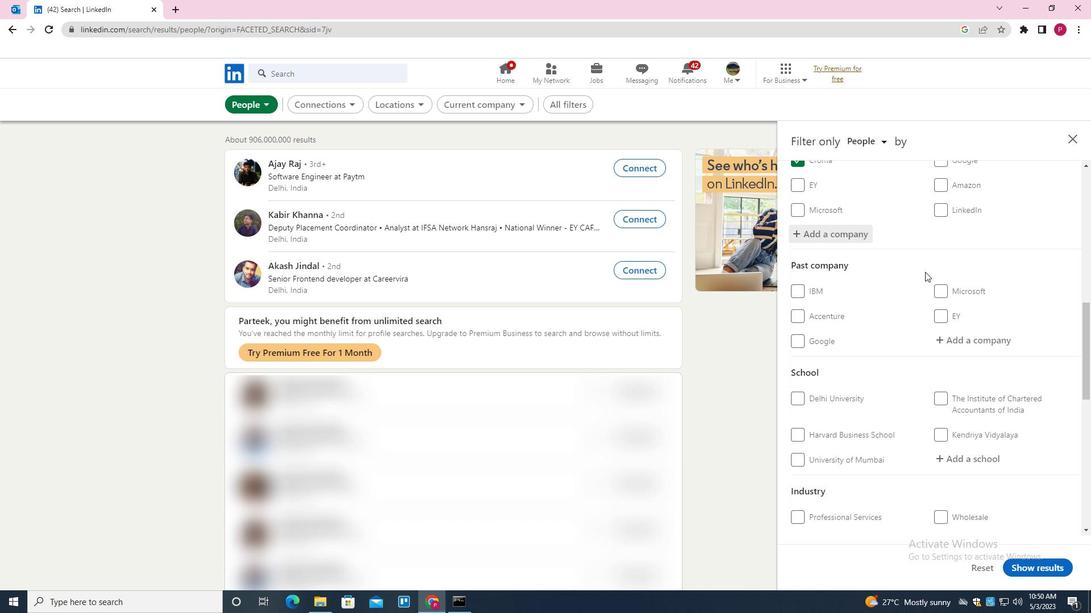 
Action: Mouse moved to (921, 274)
Screenshot: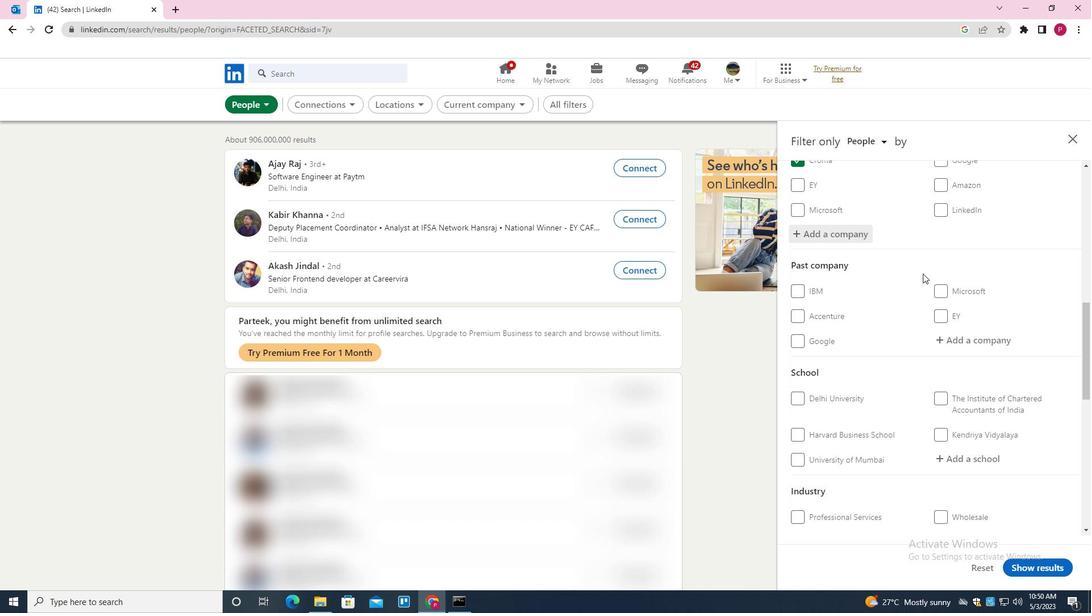 
Action: Mouse scrolled (921, 273) with delta (0, 0)
Screenshot: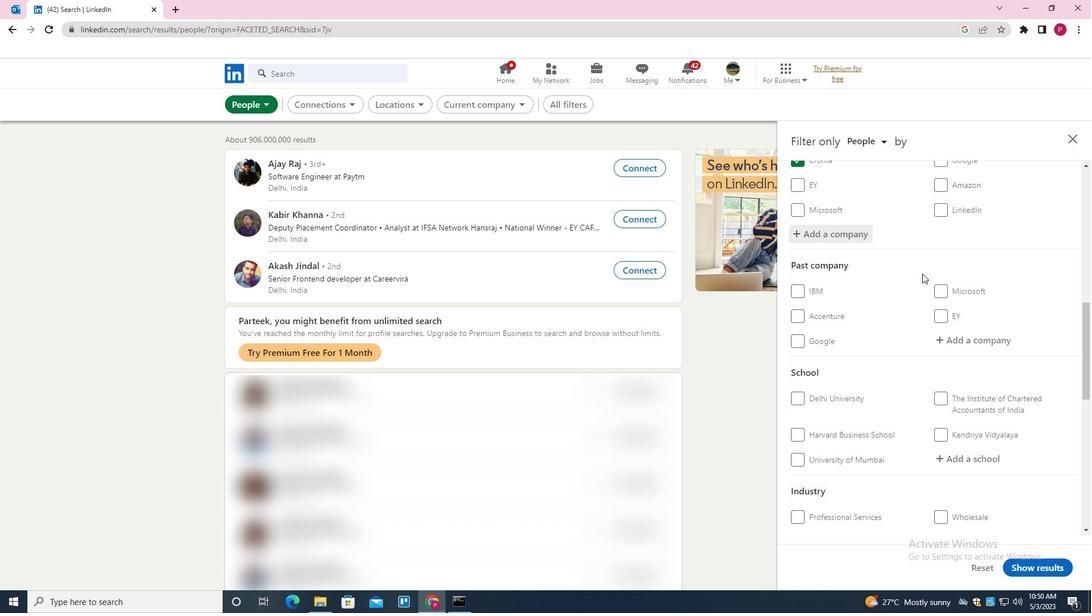 
Action: Mouse moved to (919, 275)
Screenshot: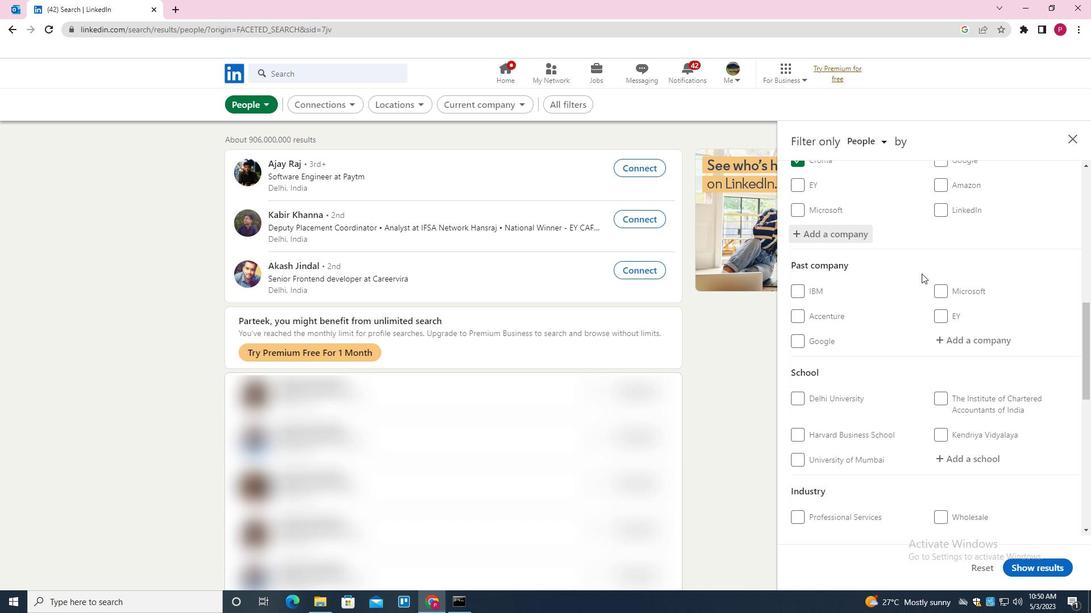 
Action: Mouse scrolled (919, 275) with delta (0, 0)
Screenshot: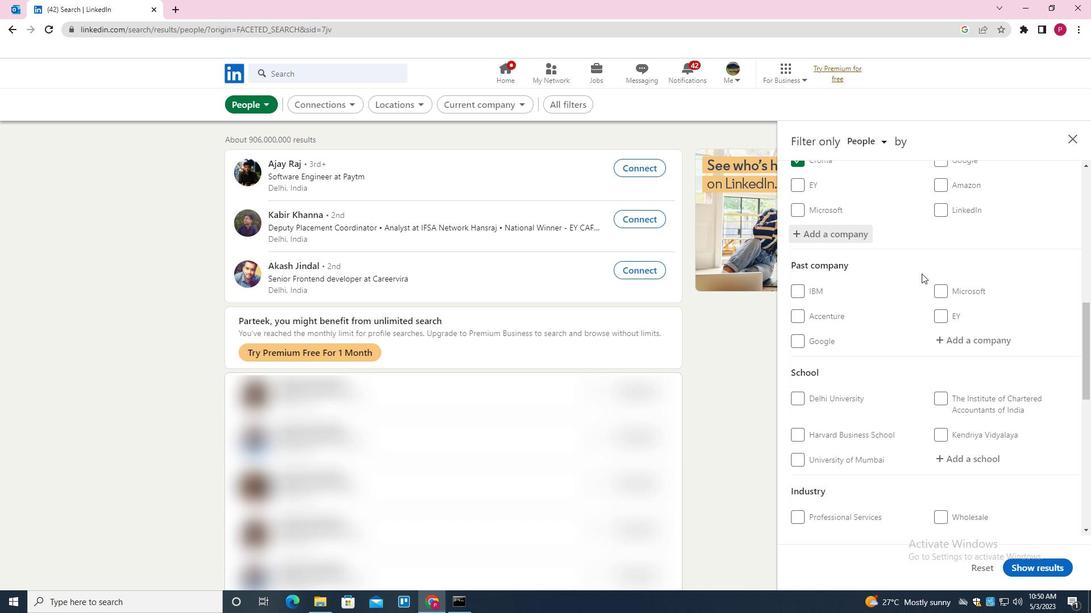 
Action: Mouse moved to (964, 290)
Screenshot: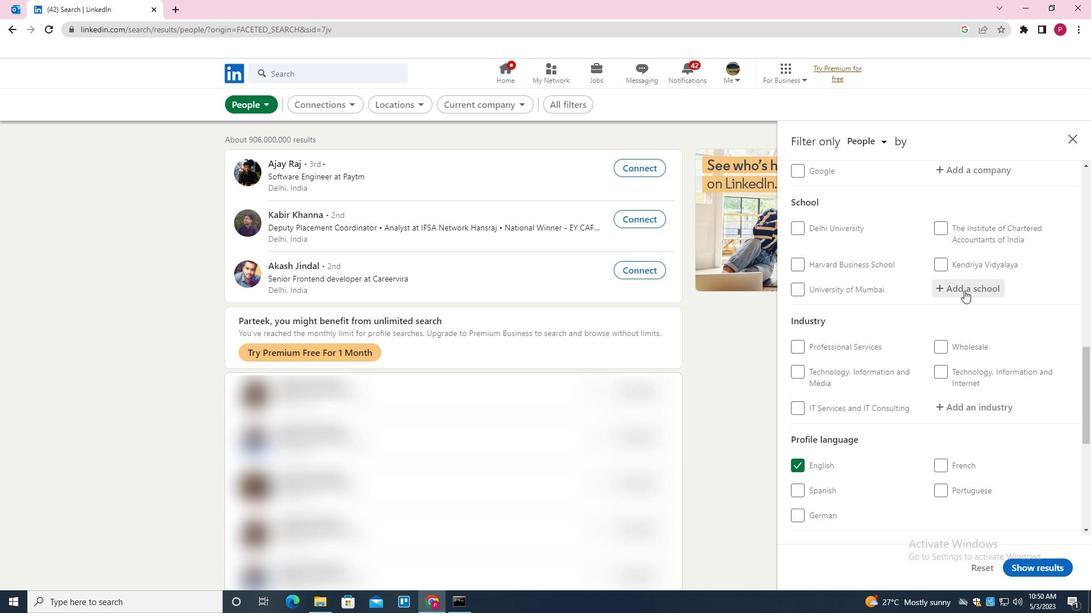 
Action: Mouse pressed left at (964, 290)
Screenshot: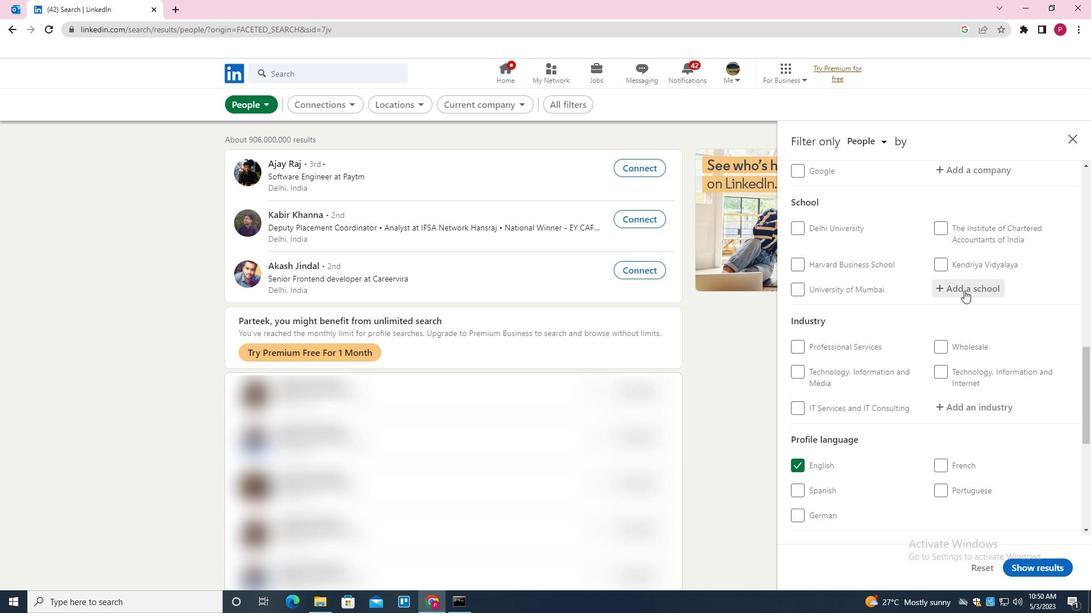 
Action: Key pressed <Key.shift><Key.shift><Key.shift><Key.shift><Key.shift><Key.shift><Key.shift>BHARATH<Key.space><Key.shift><Key.shift><Key.shift><Key.shift><Key.shift><Key.shift><Key.shift><Key.shift>UNIVERSITY<Key.down><Key.enter>
Screenshot: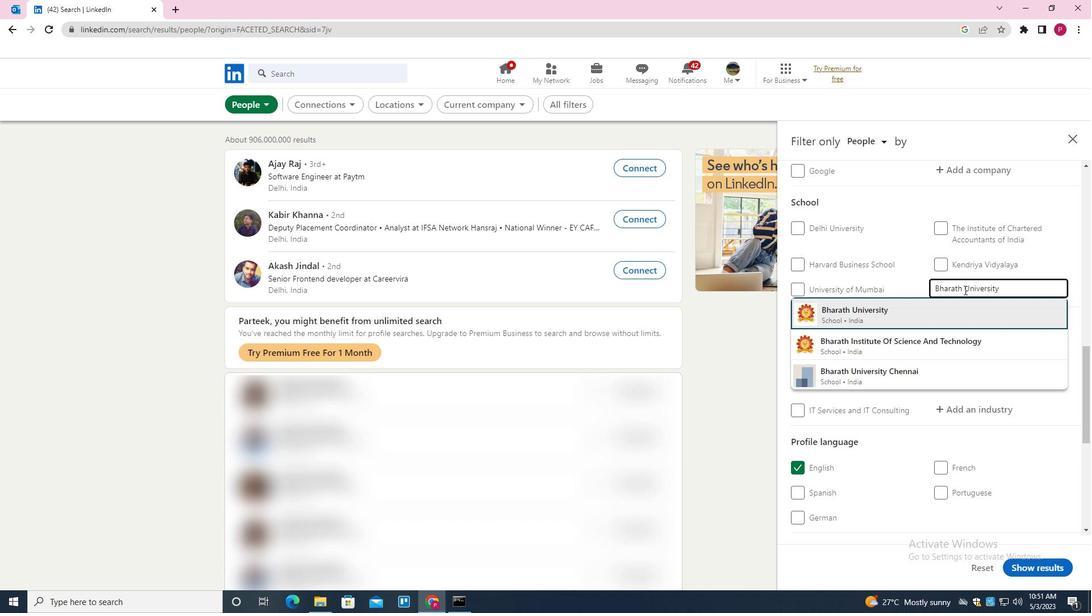 
Action: Mouse moved to (916, 316)
Screenshot: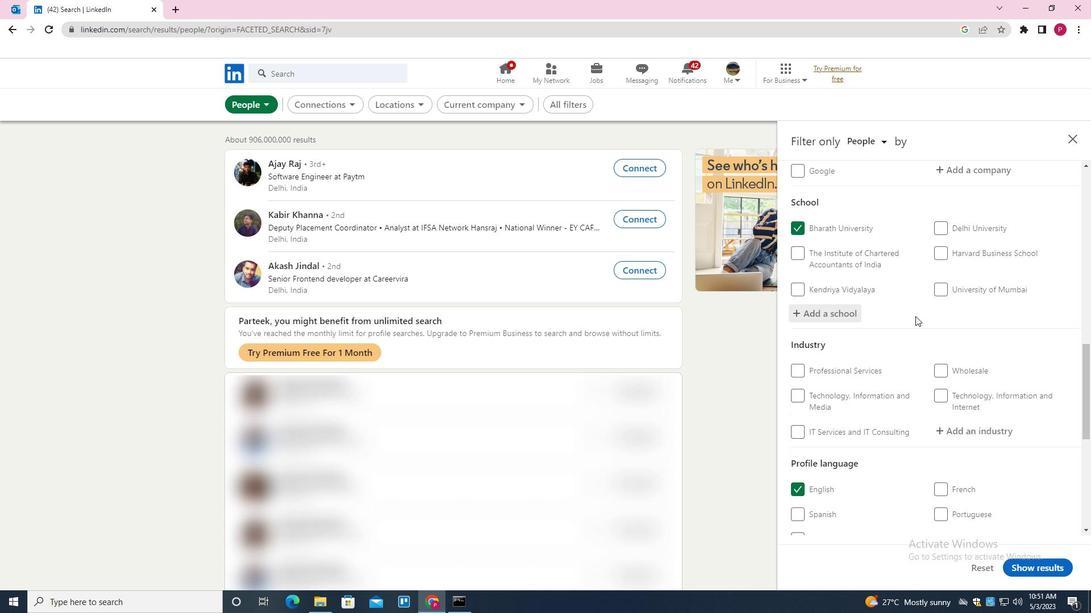 
Action: Mouse scrolled (916, 316) with delta (0, 0)
Screenshot: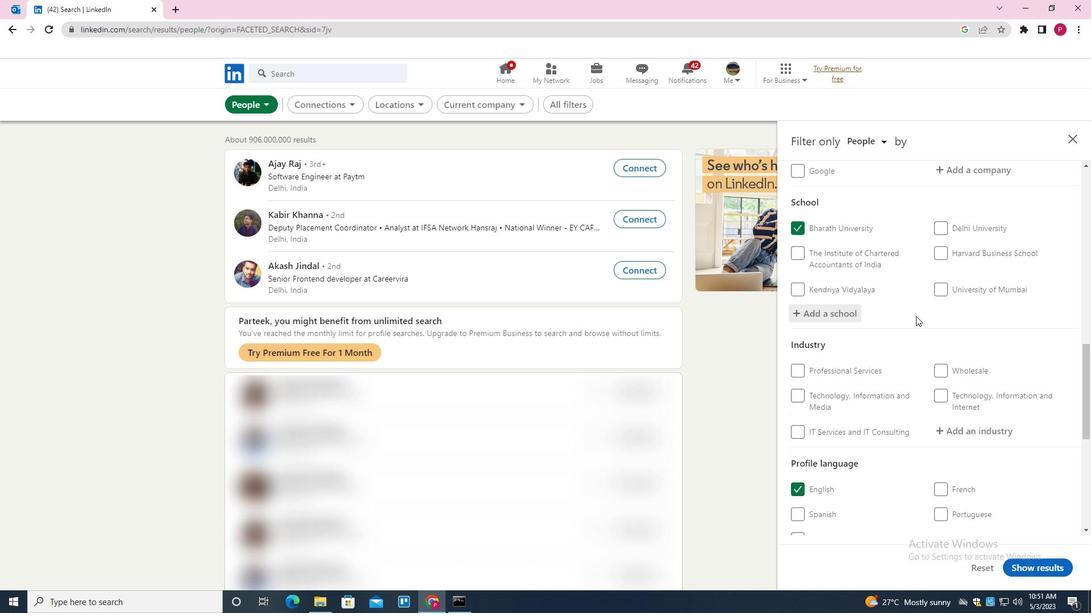 
Action: Mouse scrolled (916, 316) with delta (0, 0)
Screenshot: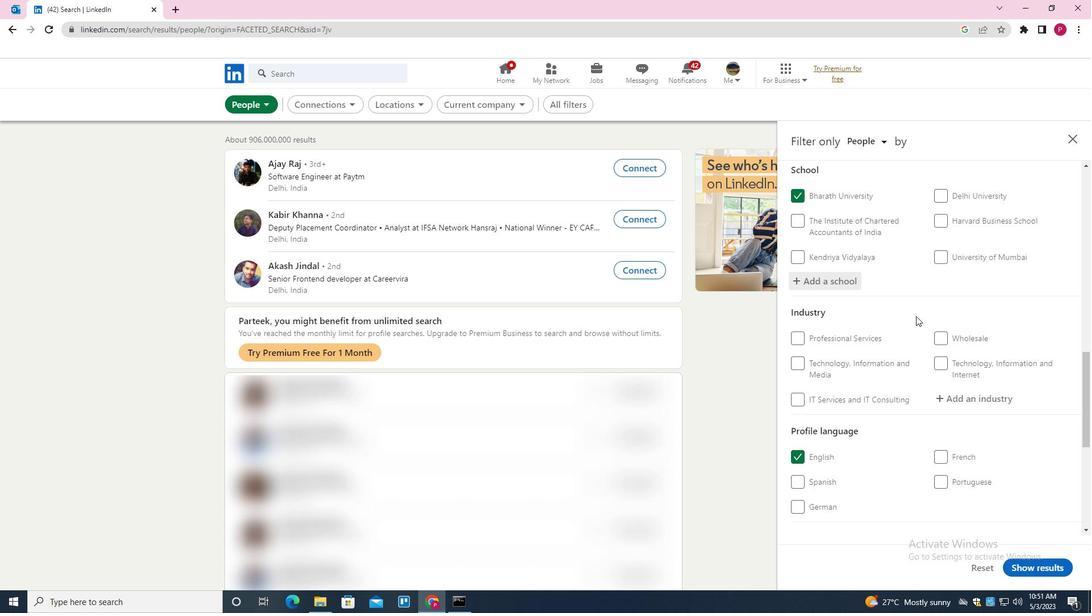 
Action: Mouse moved to (973, 313)
Screenshot: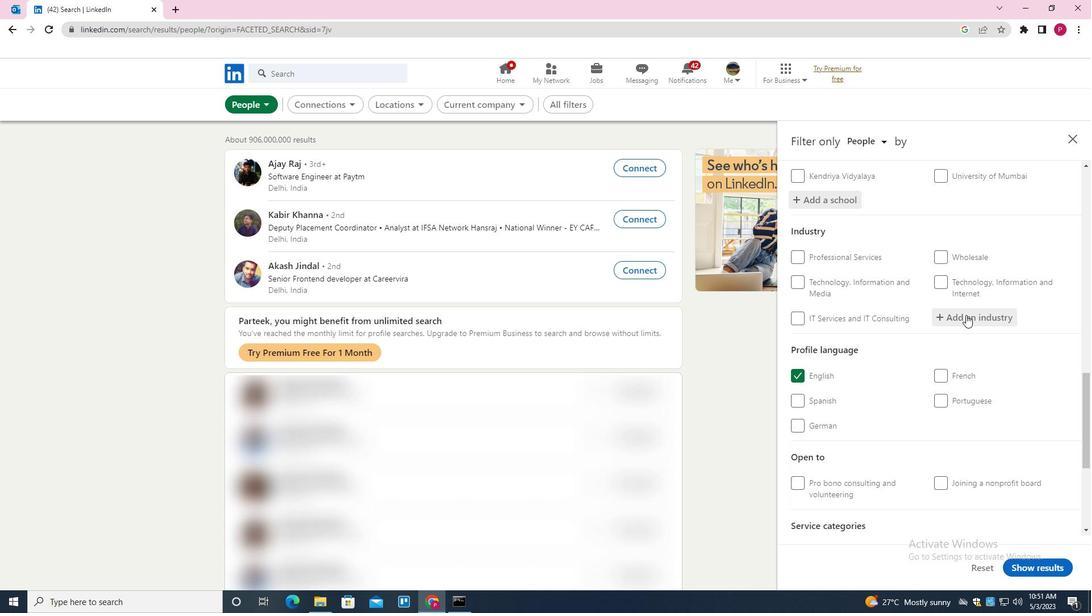 
Action: Mouse pressed left at (973, 313)
Screenshot: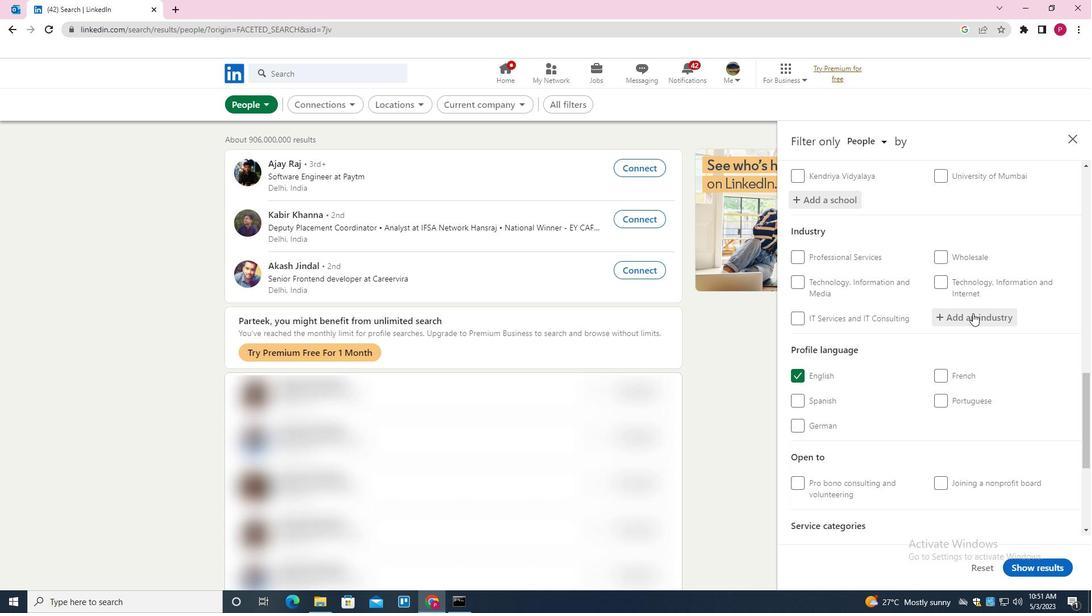
Action: Key pressed <Key.shift><Key.shift><Key.shift><Key.shift><Key.shift><Key.shift><Key.shift><Key.shift><Key.shift><Key.shift><Key.shift><Key.shift><Key.shift><Key.shift><Key.shift><Key.shift><Key.shift><Key.shift><Key.shift><Key.shift><Key.shift><Key.shift><Key.shift>CLAIMS<Key.space>A<Key.backspace><Key.shift>ADJUSTING<Key.space><Key.backspace>,<Key.space><Key.shift>ACTURIAL<Key.space><Key.backspace><Key.backspace><Key.backspace><Key.backspace><Key.backspace>ARIAL<Key.space><Key.shift>SERVICES<Key.down><Key.enter>
Screenshot: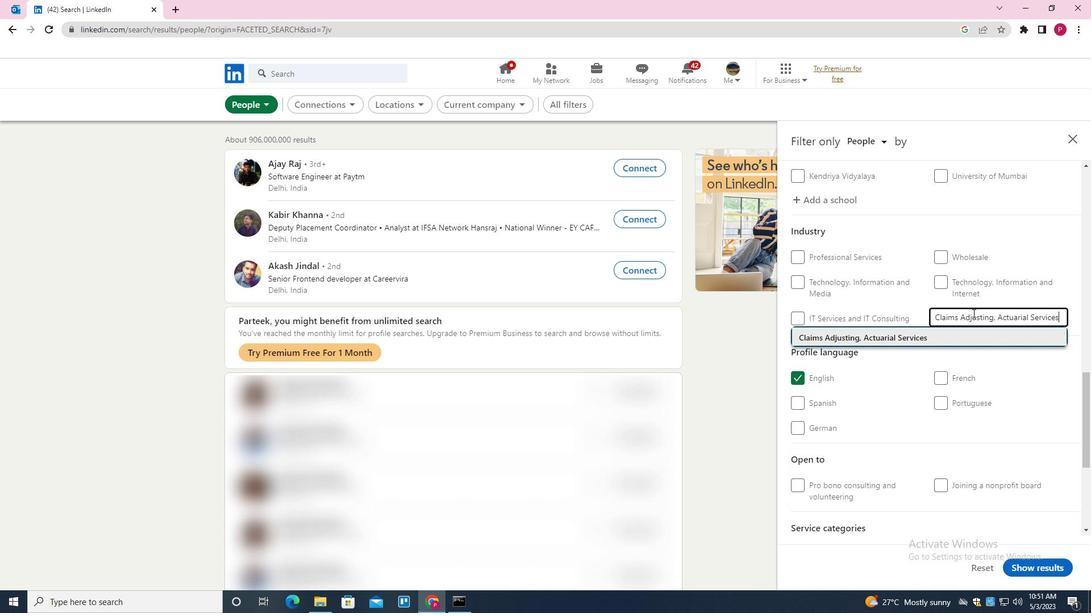 
Action: Mouse scrolled (973, 313) with delta (0, 0)
Screenshot: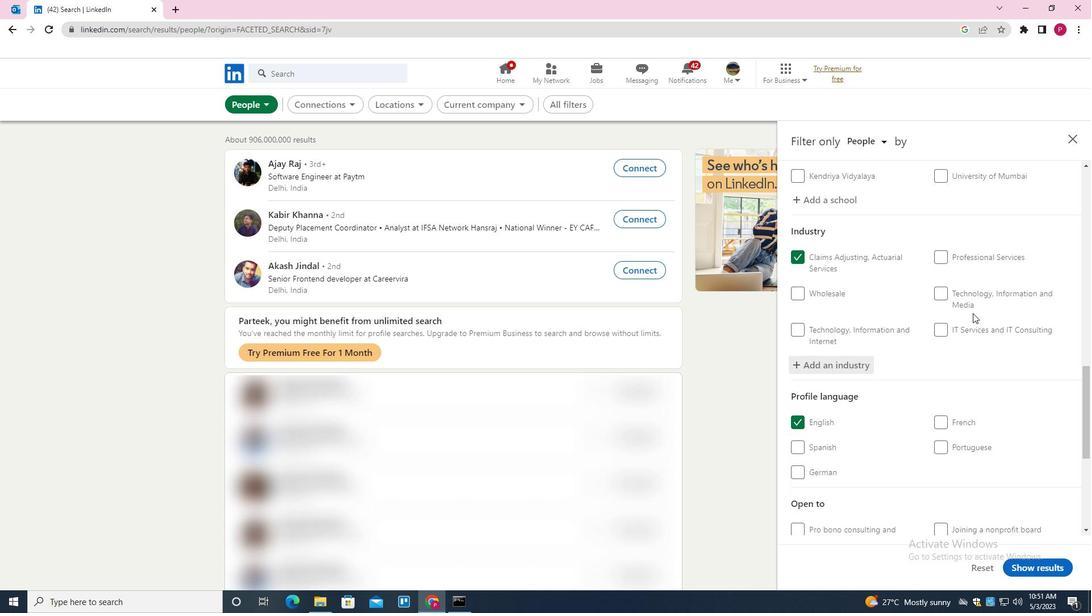 
Action: Mouse scrolled (973, 313) with delta (0, 0)
Screenshot: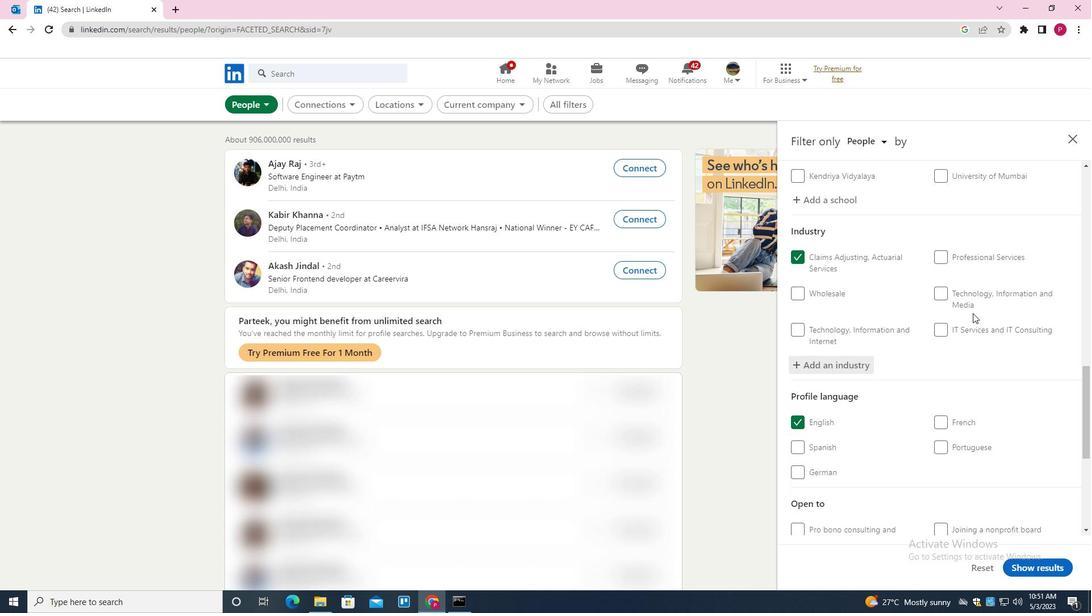 
Action: Mouse scrolled (973, 313) with delta (0, 0)
Screenshot: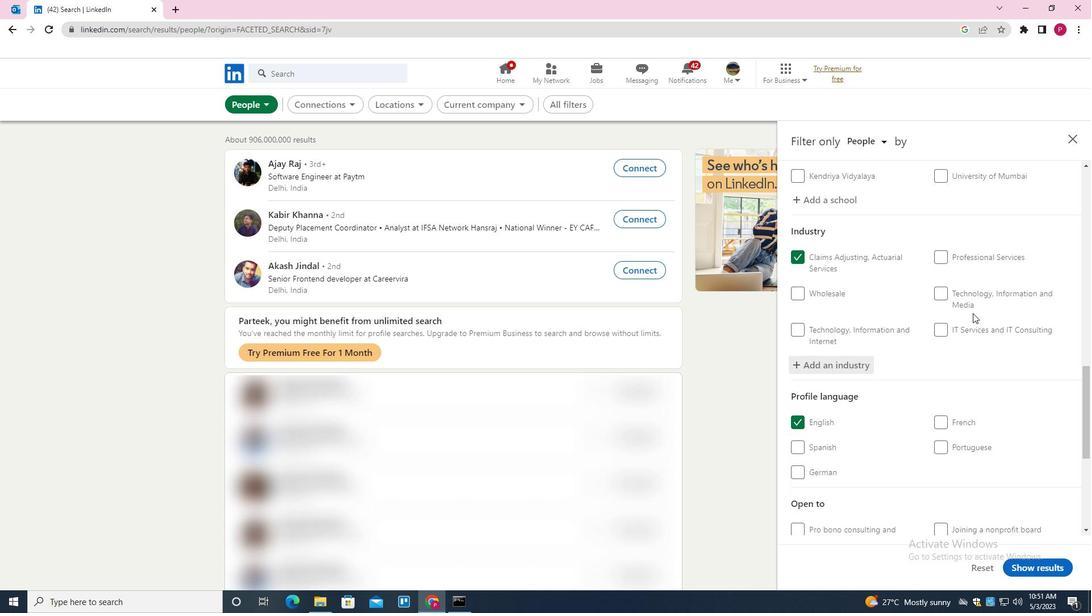 
Action: Mouse scrolled (973, 313) with delta (0, 0)
Screenshot: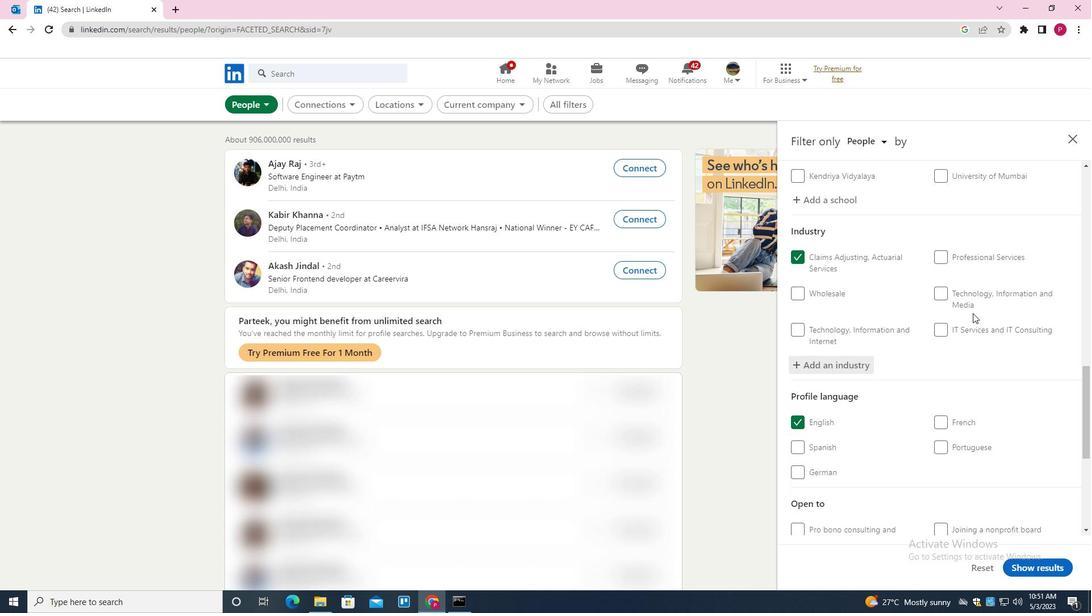 
Action: Mouse moved to (976, 335)
Screenshot: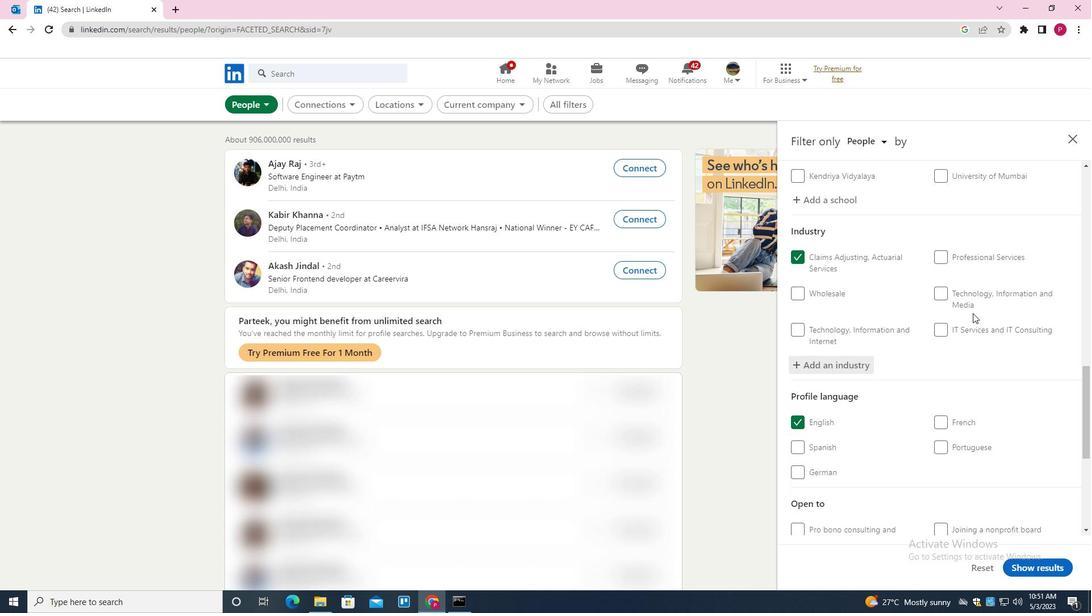 
Action: Mouse scrolled (976, 335) with delta (0, 0)
Screenshot: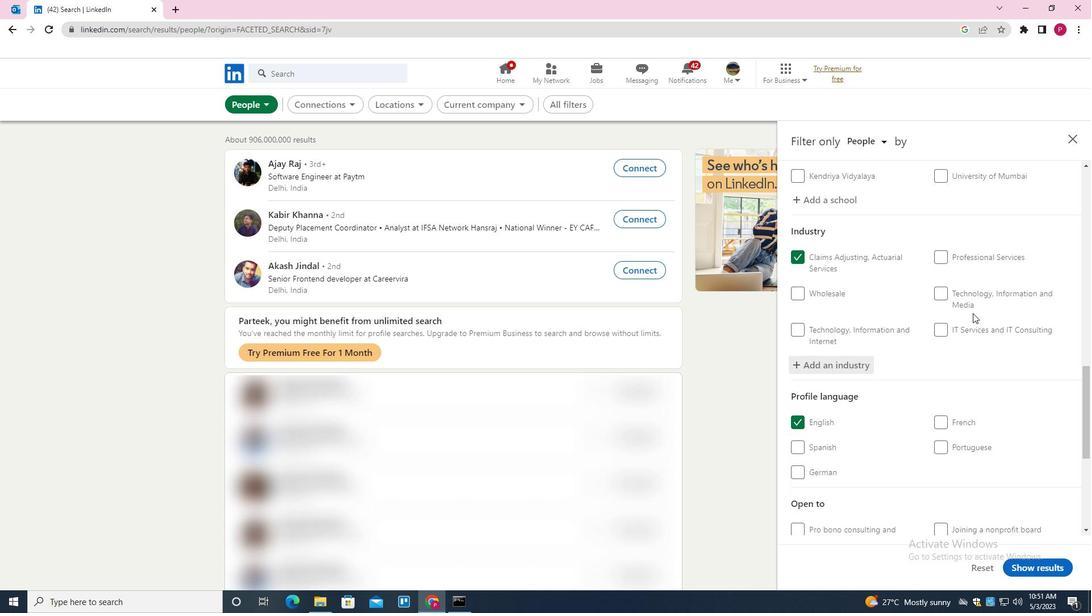 
Action: Mouse moved to (983, 366)
Screenshot: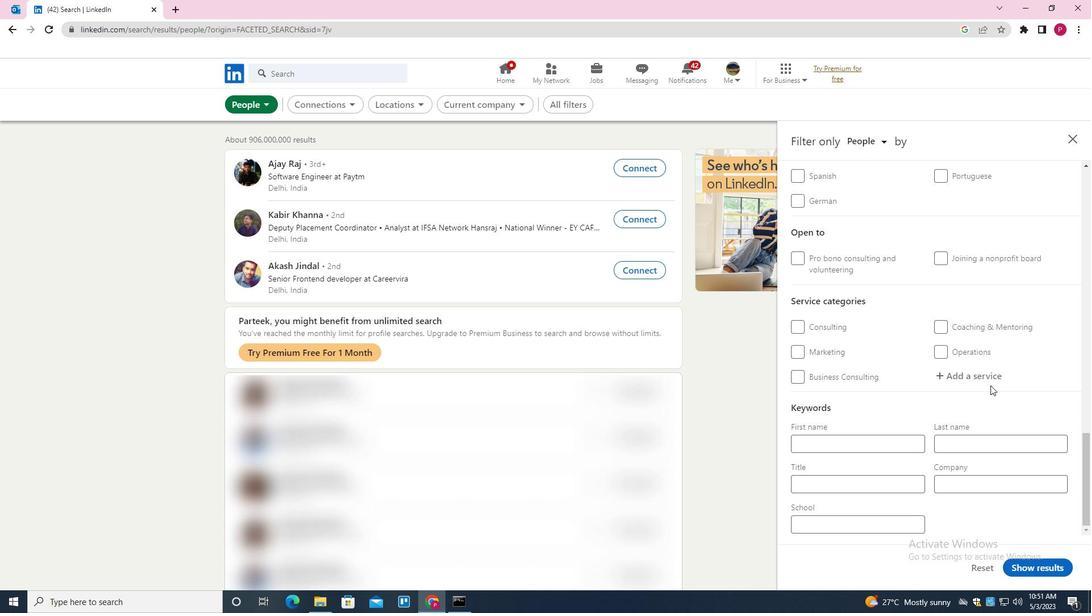 
Action: Mouse pressed left at (983, 366)
Screenshot: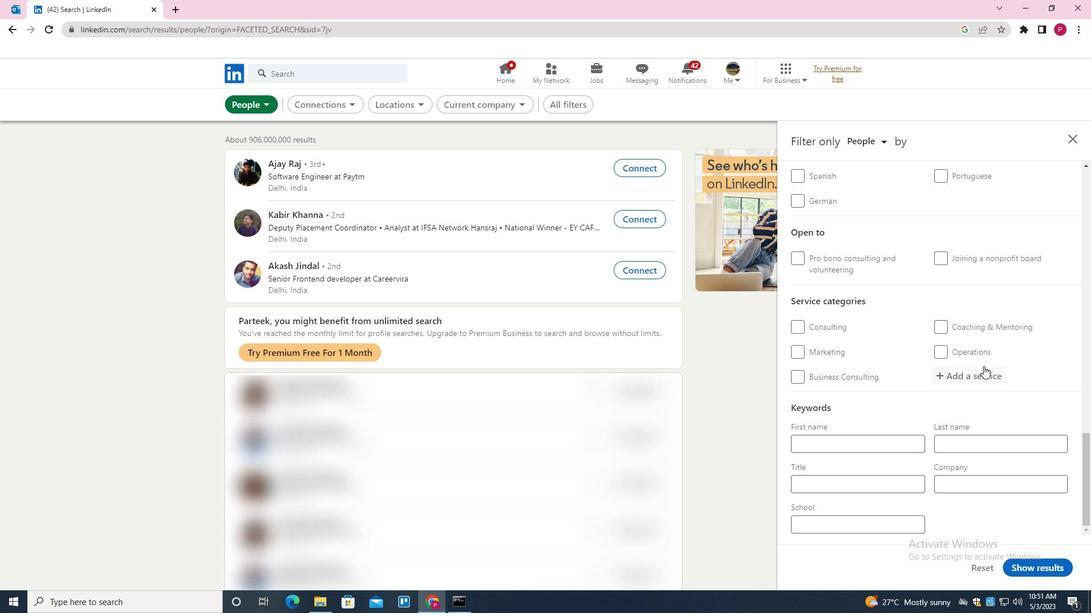 
Action: Key pressed <Key.shift><Key.shift>PRICING<Key.space><Key.shift>STRATEGY<Key.down><Key.enter>
Screenshot: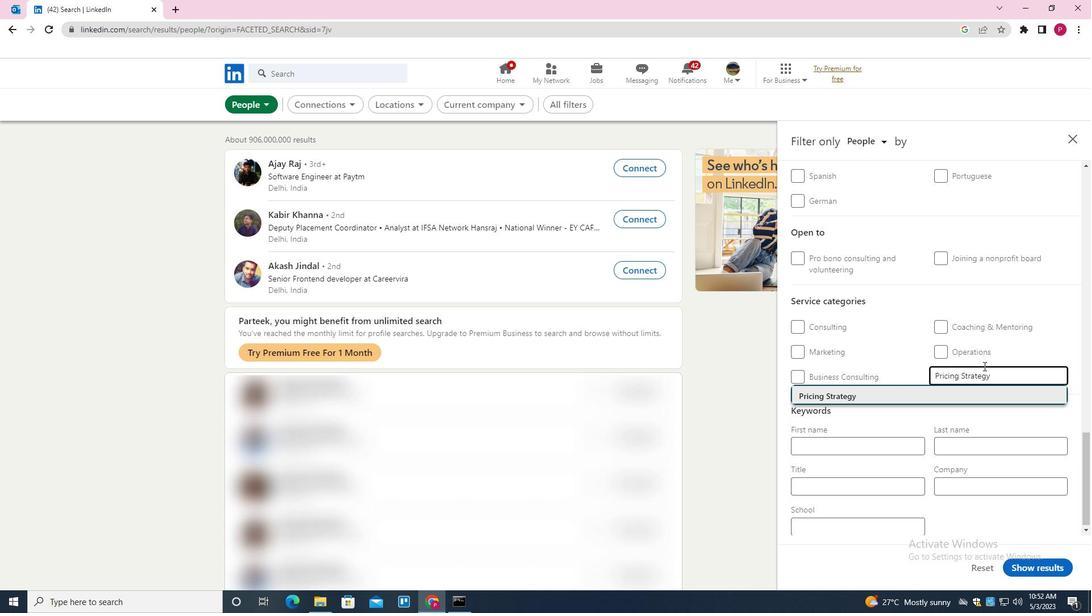 
Action: Mouse moved to (932, 408)
Screenshot: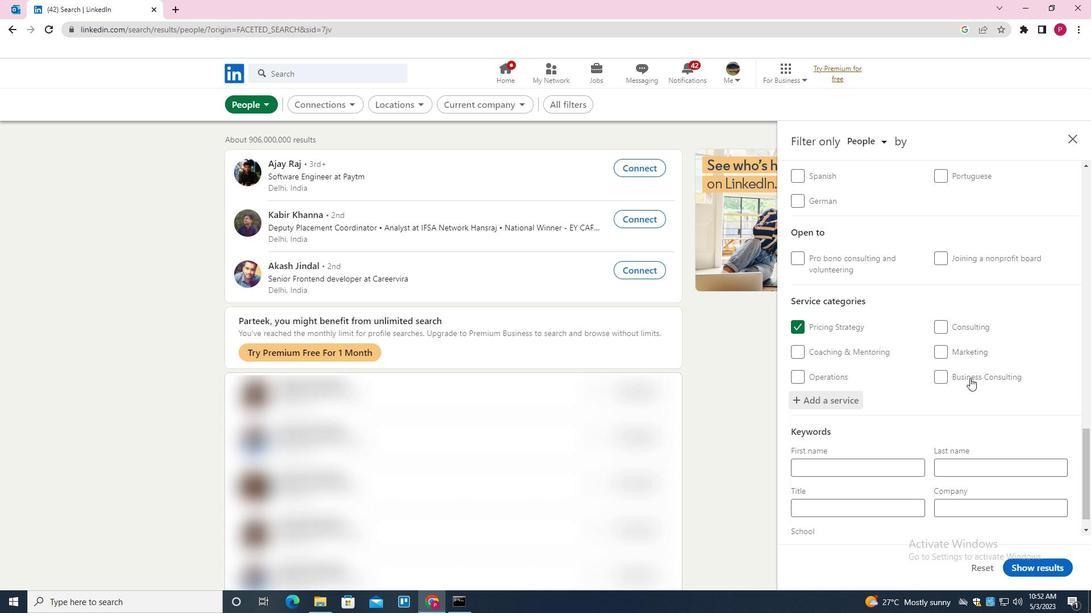 
Action: Mouse scrolled (932, 408) with delta (0, 0)
Screenshot: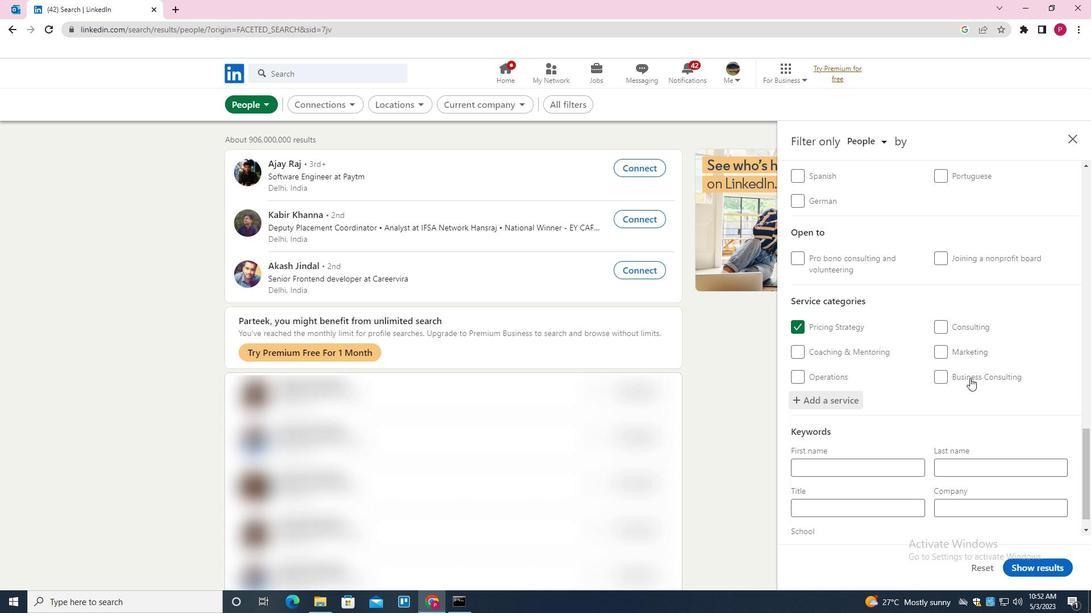 
Action: Mouse moved to (930, 410)
Screenshot: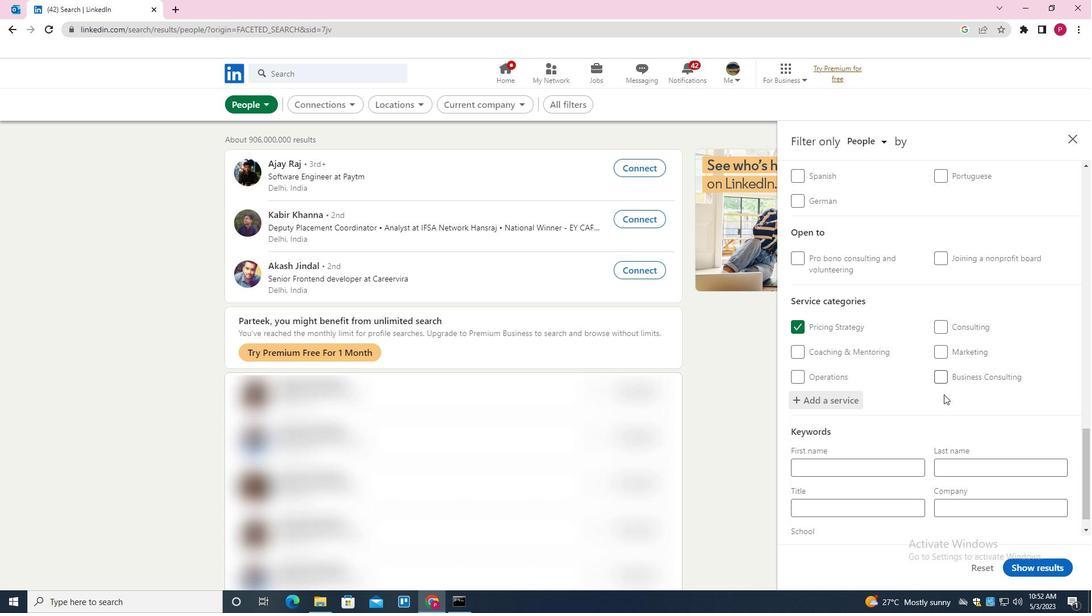 
Action: Mouse scrolled (930, 409) with delta (0, 0)
Screenshot: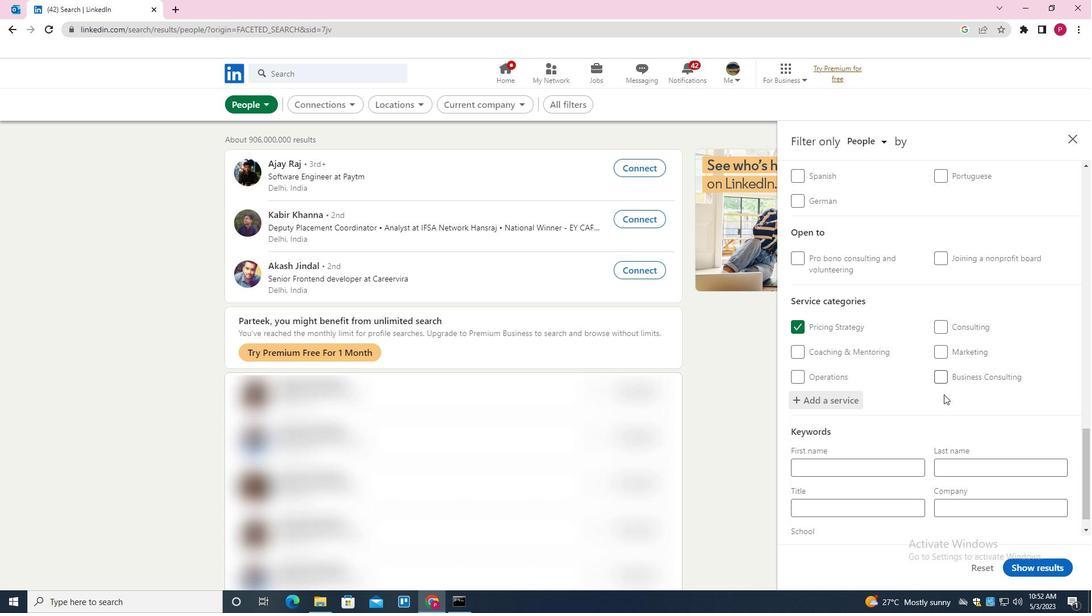 
Action: Mouse moved to (929, 410)
Screenshot: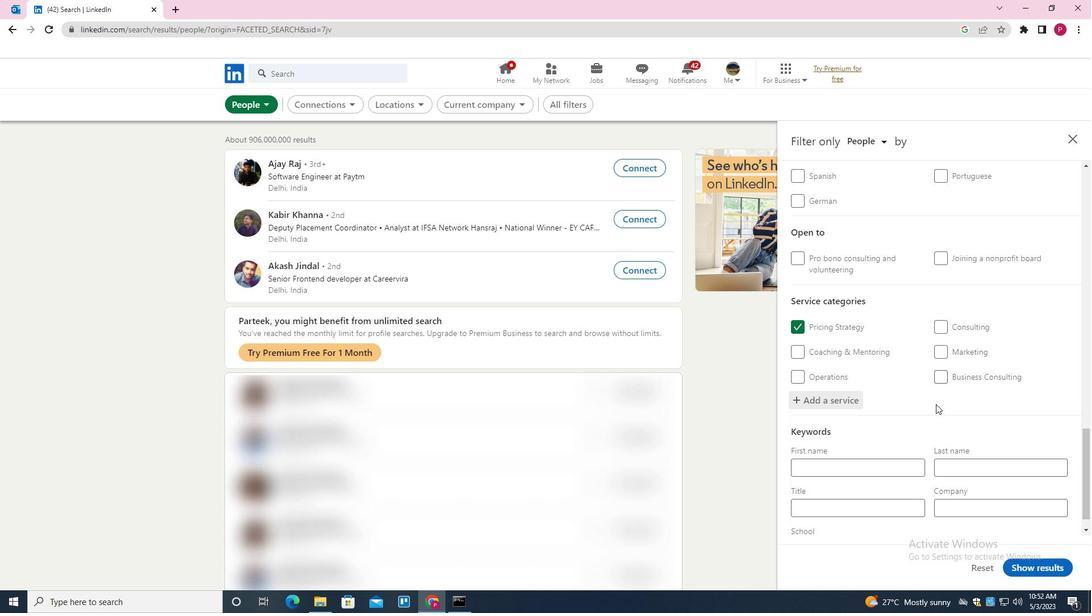 
Action: Mouse scrolled (929, 410) with delta (0, 0)
Screenshot: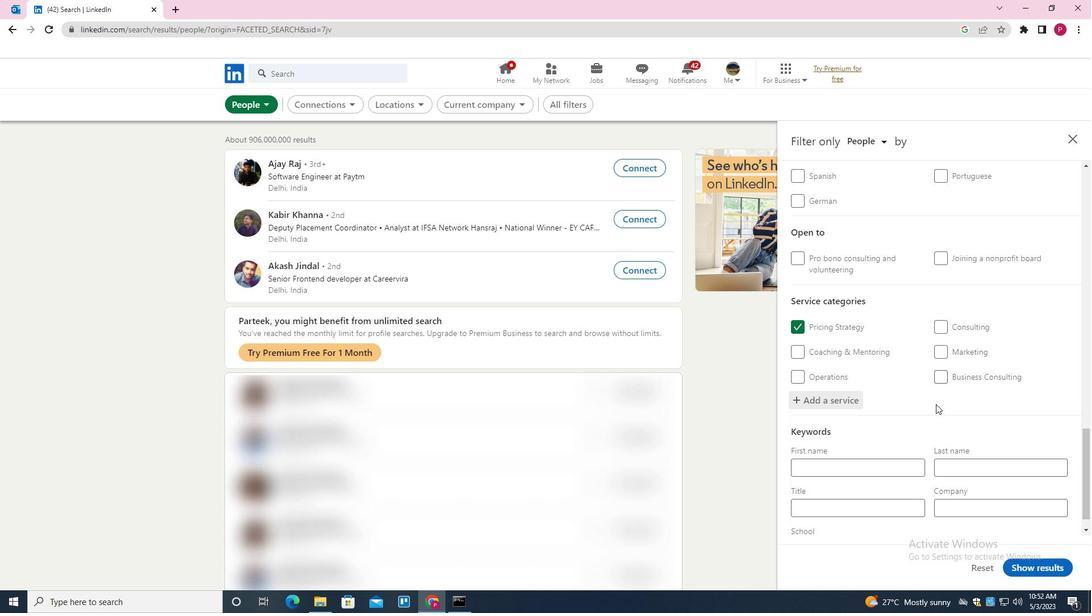 
Action: Mouse moved to (927, 412)
Screenshot: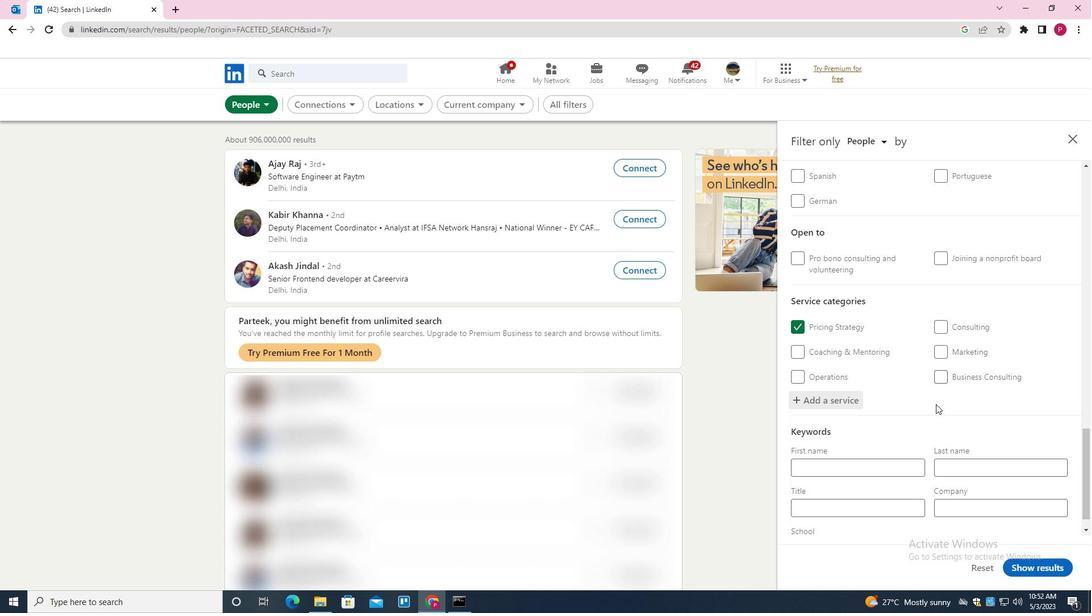 
Action: Mouse scrolled (927, 411) with delta (0, 0)
Screenshot: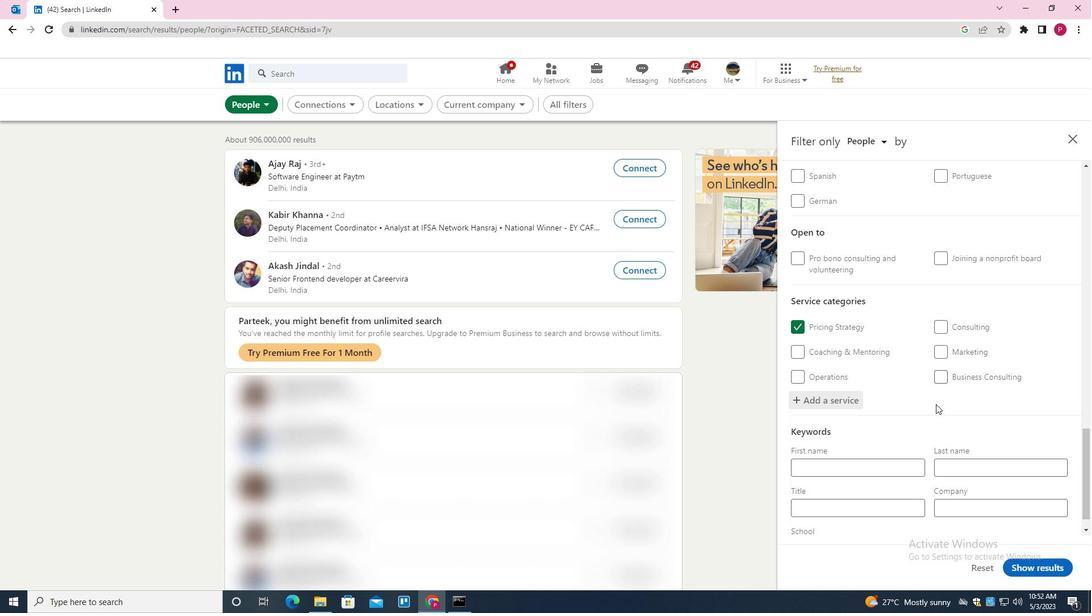 
Action: Mouse moved to (871, 480)
Screenshot: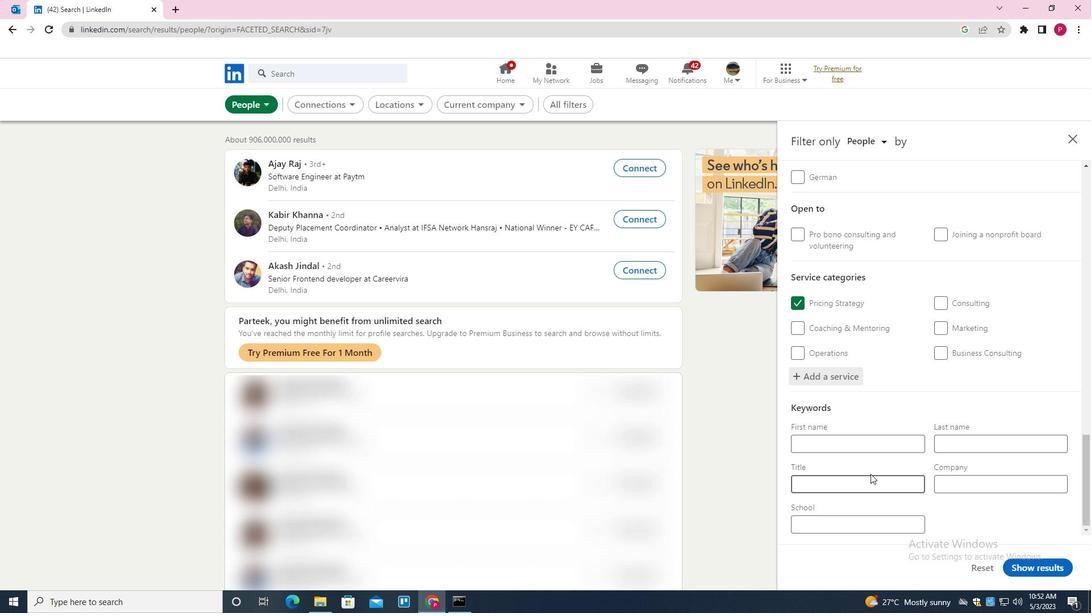 
Action: Mouse pressed left at (871, 480)
Screenshot: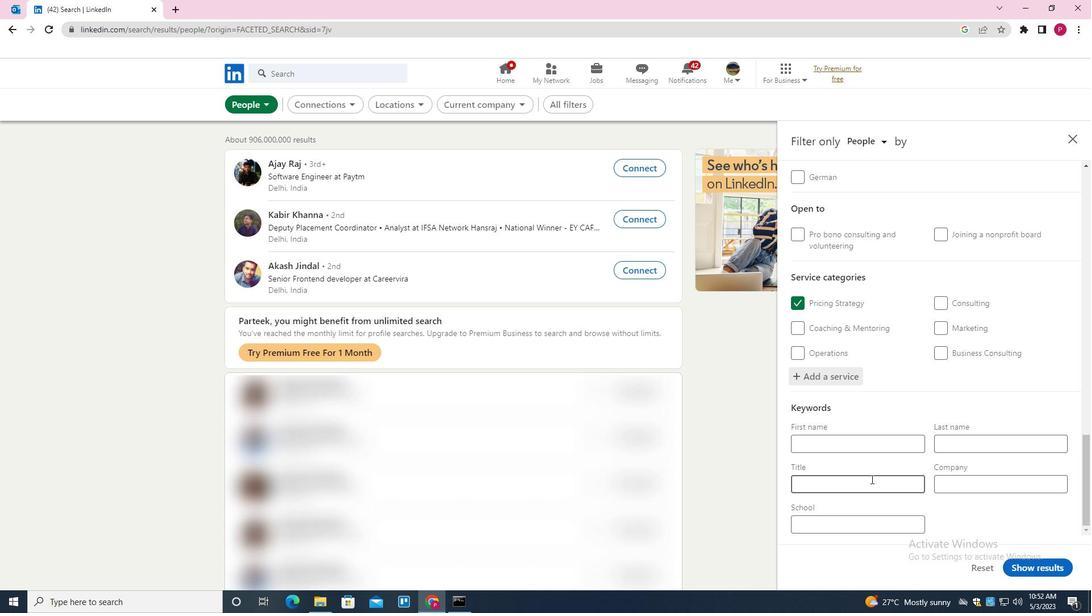 
Action: Key pressed <Key.shift><Key.shift><Key.shift><Key.shift><Key.shift><Key.shift><Key.shift><Key.shift><Key.shift><Key.shift><Key.shift>RESTAURANT<Key.space><Key.shift>CHAIN<Key.space><Key.shift><Key.shift><Key.shift><Key.shift><Key.shift><Key.shift>EXECUTIVE
Screenshot: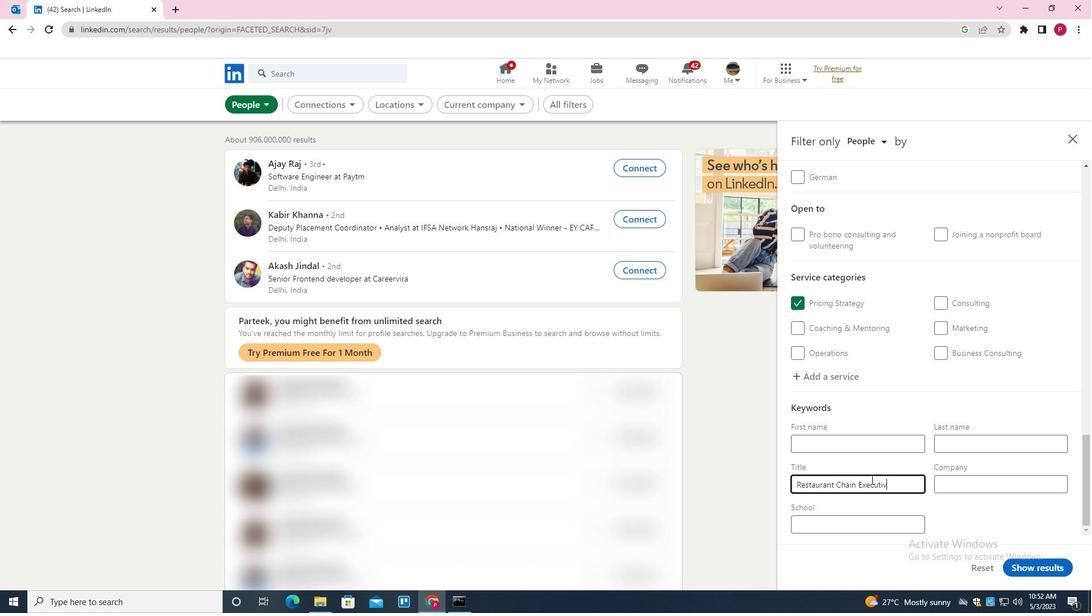 
Action: Mouse moved to (1022, 567)
Screenshot: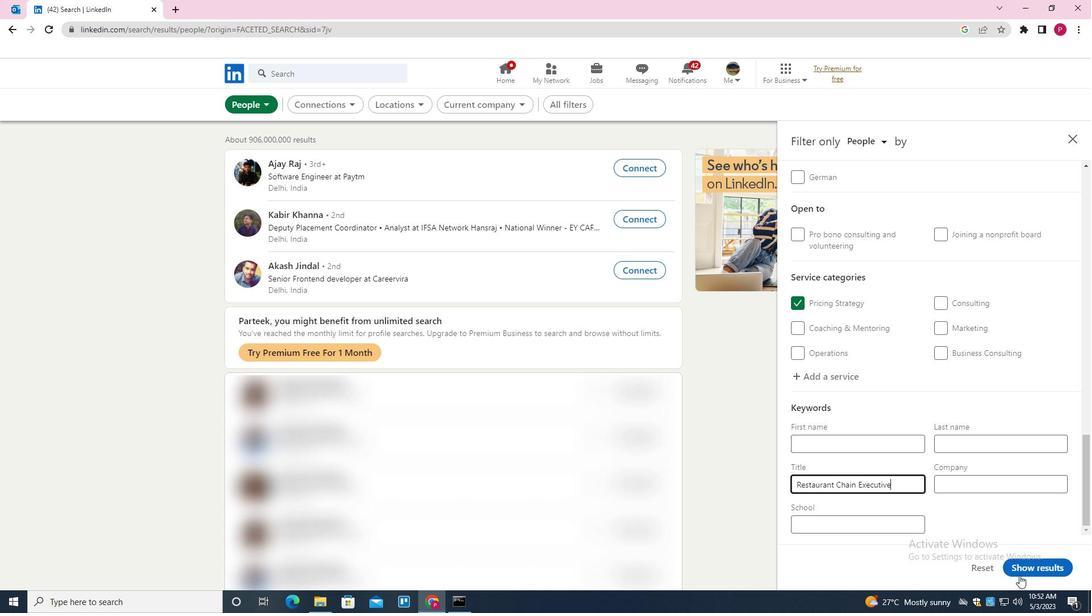 
Action: Mouse pressed left at (1022, 567)
Screenshot: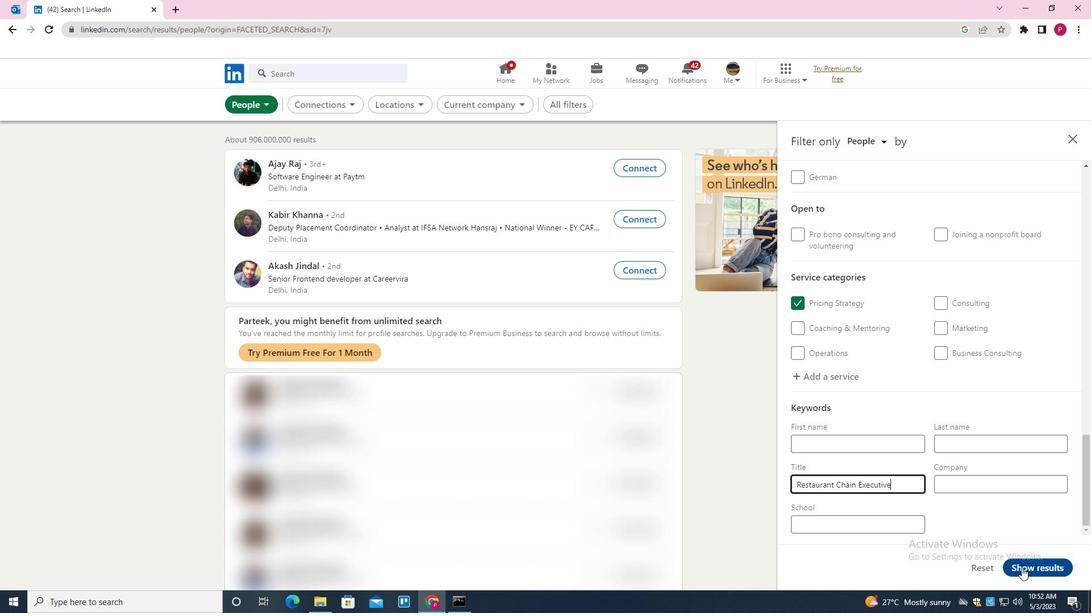 
Action: Mouse moved to (536, 281)
Screenshot: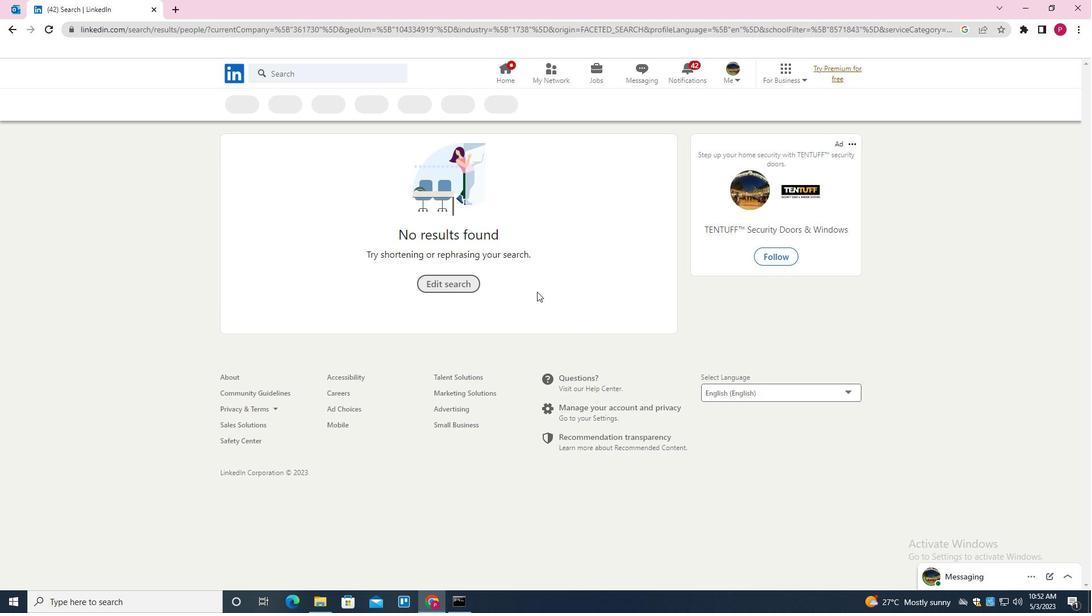 
